 Task: Create a due date automation trigger when advanced on, on the monday after a card is due add fields with custom field "Resume" set to a date more than 1 working days ago at 11:00 AM.
Action: Mouse moved to (1301, 101)
Screenshot: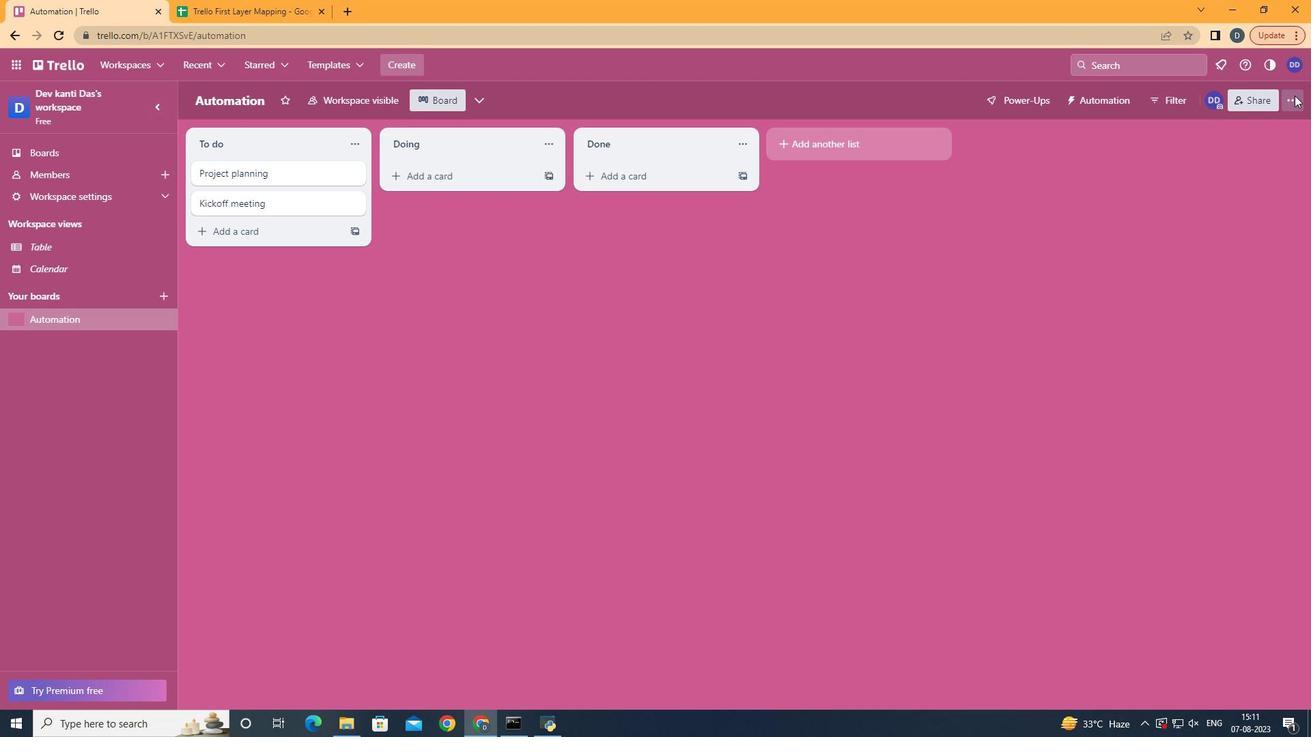 
Action: Mouse pressed left at (1301, 101)
Screenshot: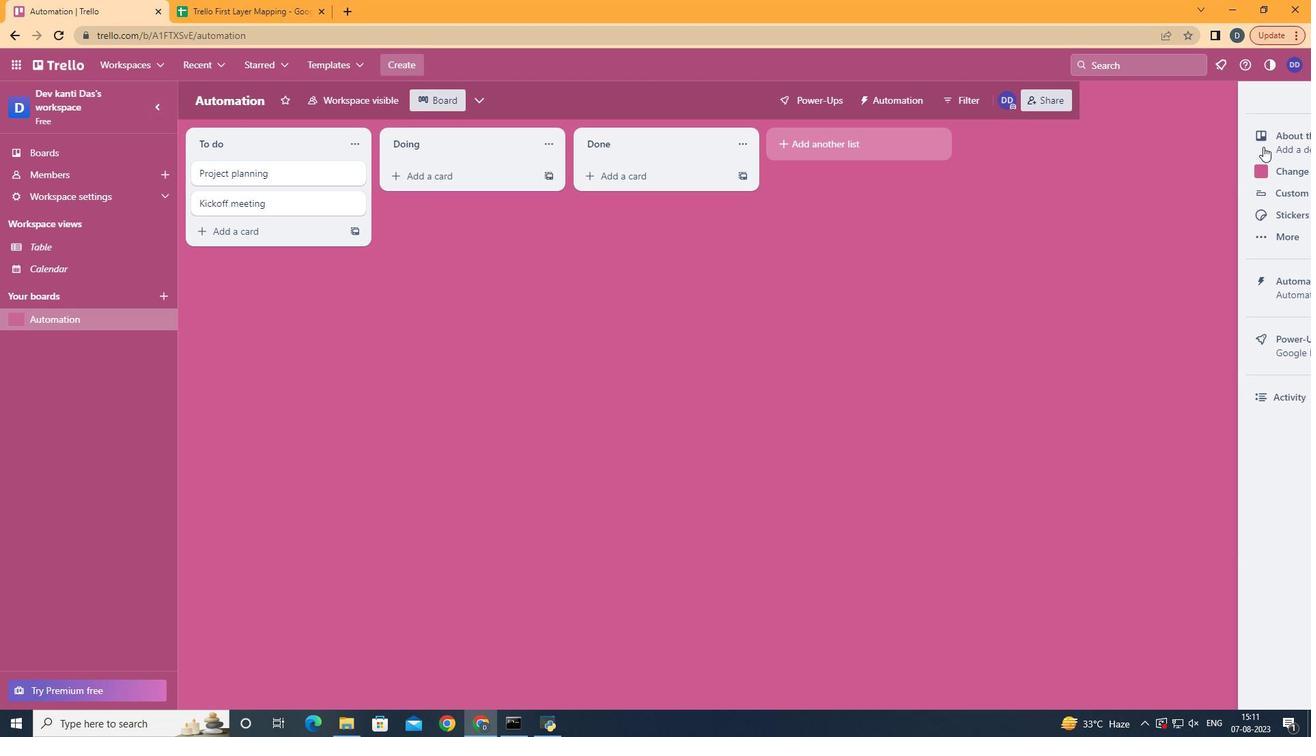 
Action: Mouse moved to (1177, 293)
Screenshot: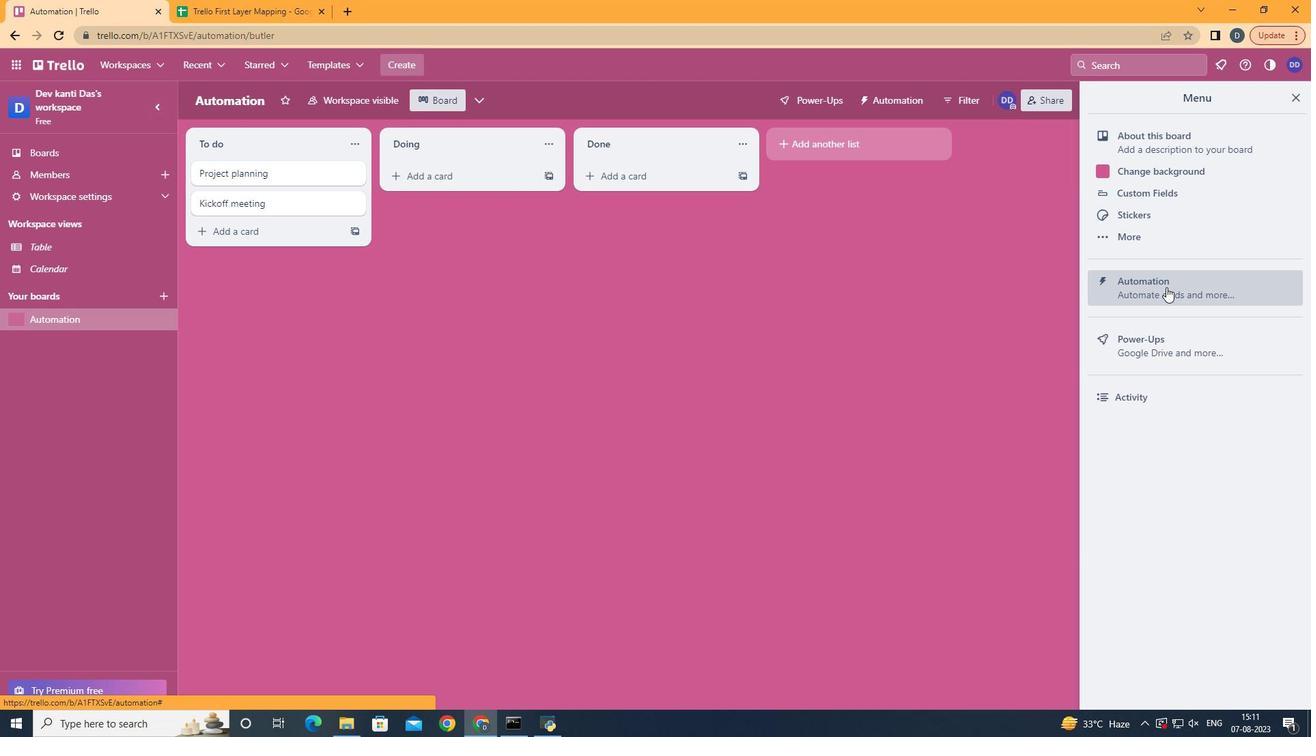 
Action: Mouse pressed left at (1177, 293)
Screenshot: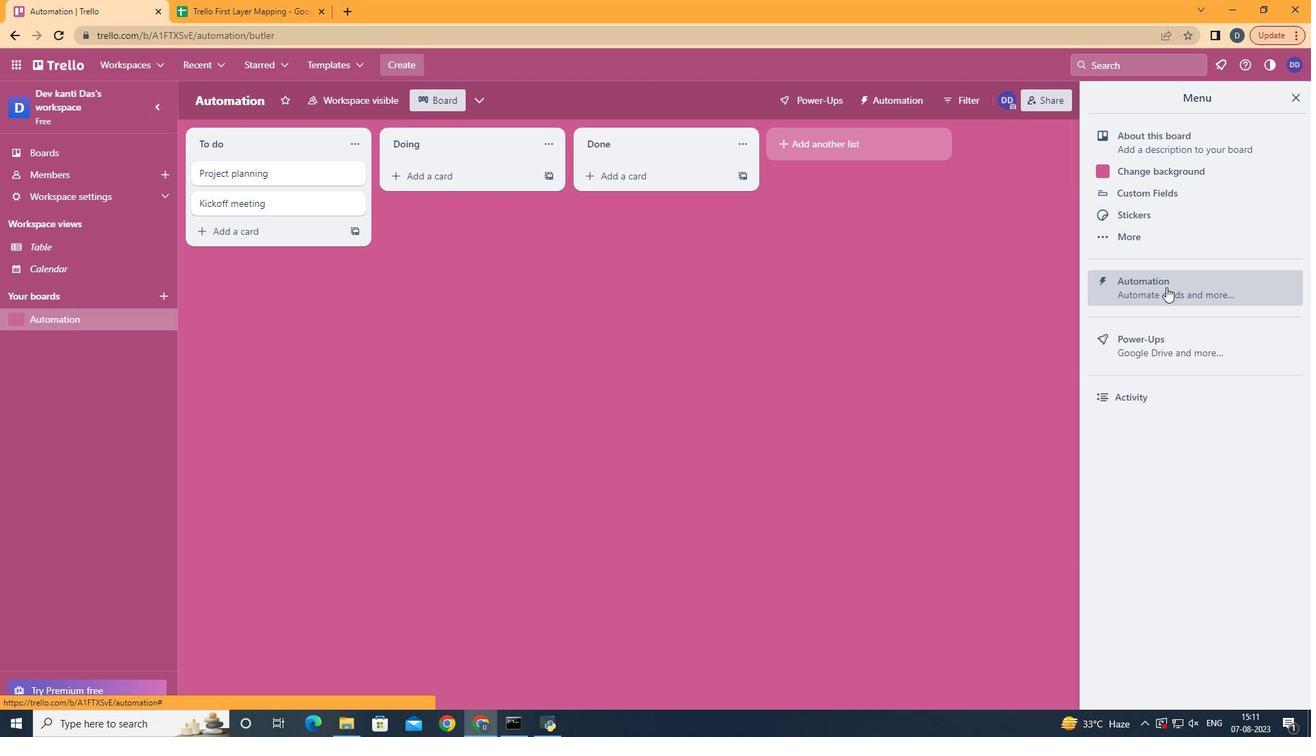 
Action: Mouse moved to (296, 275)
Screenshot: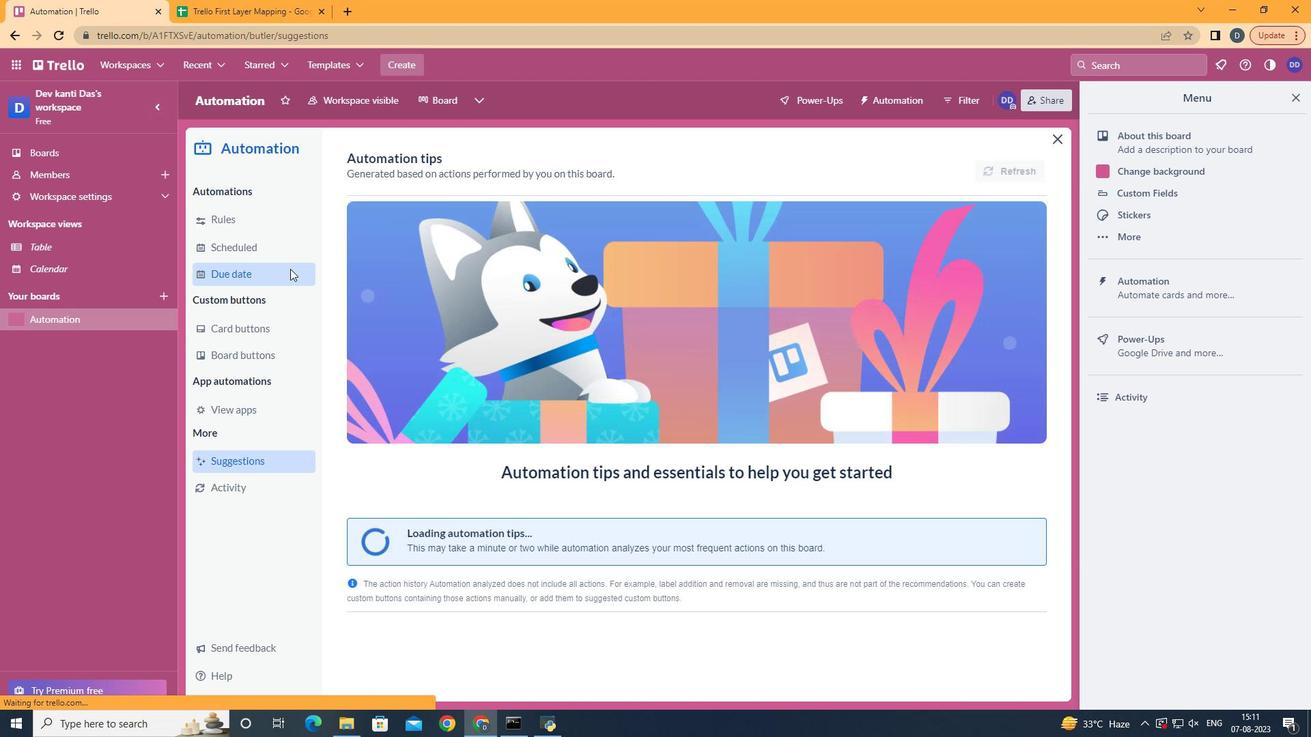 
Action: Mouse pressed left at (296, 275)
Screenshot: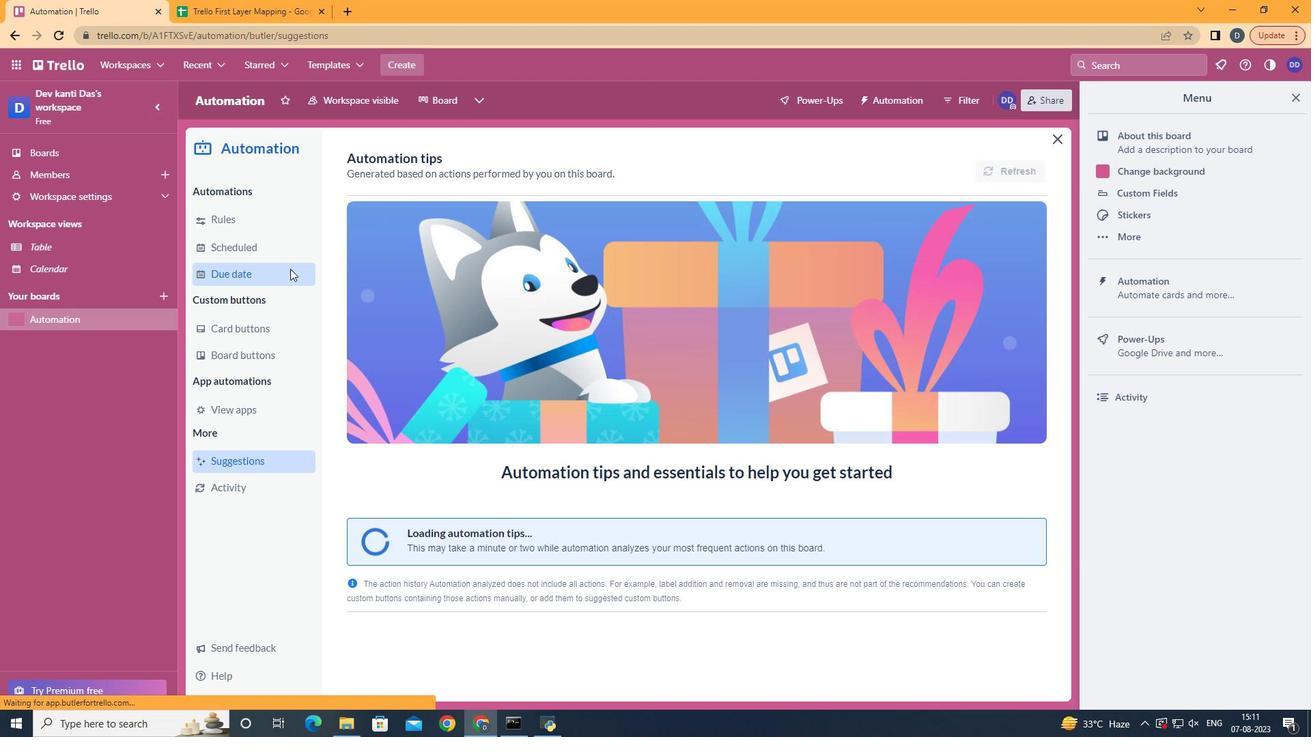 
Action: Mouse moved to (970, 170)
Screenshot: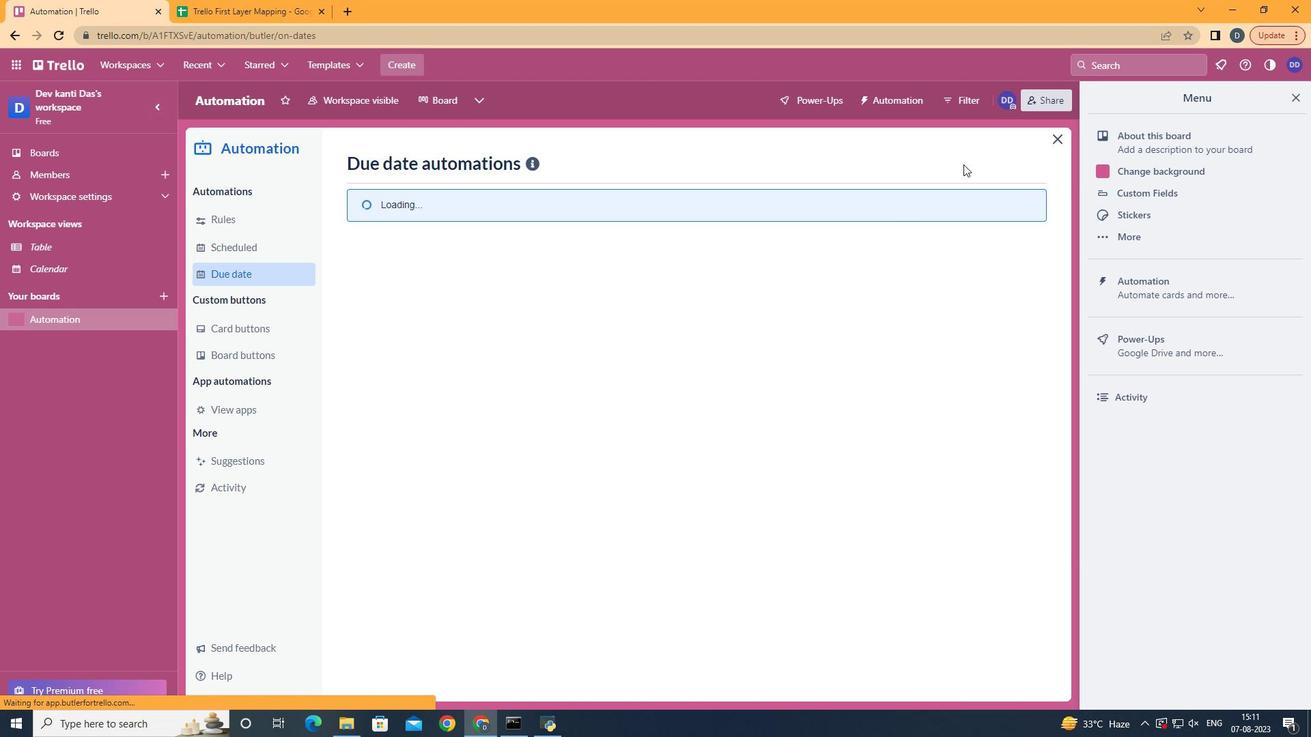 
Action: Mouse pressed left at (970, 170)
Screenshot: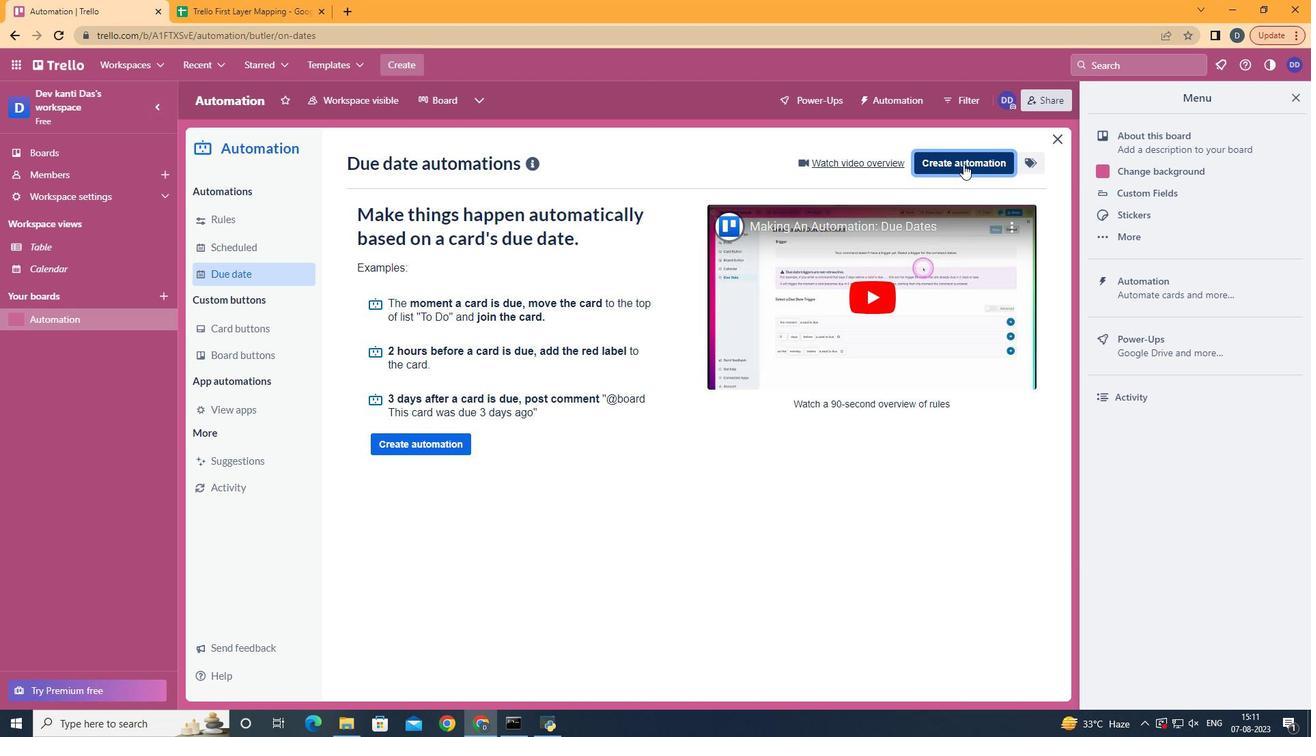 
Action: Mouse moved to (692, 293)
Screenshot: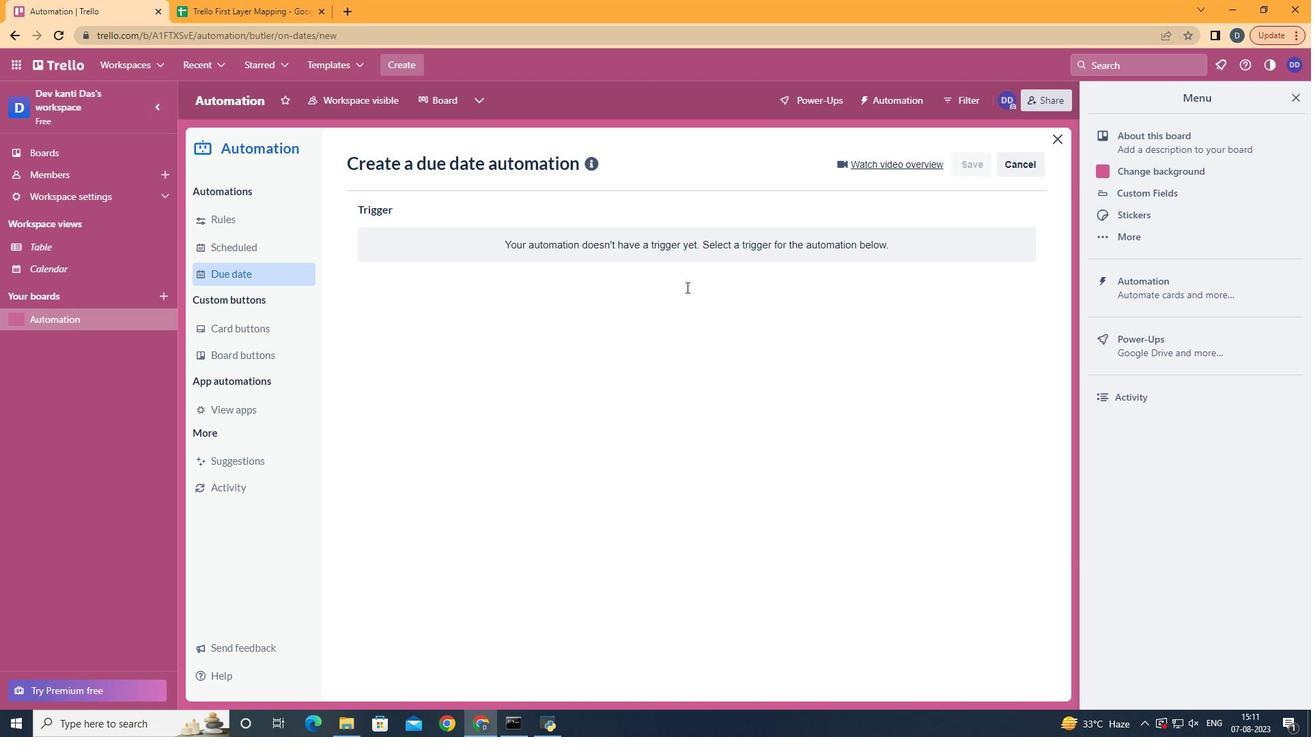
Action: Mouse pressed left at (692, 293)
Screenshot: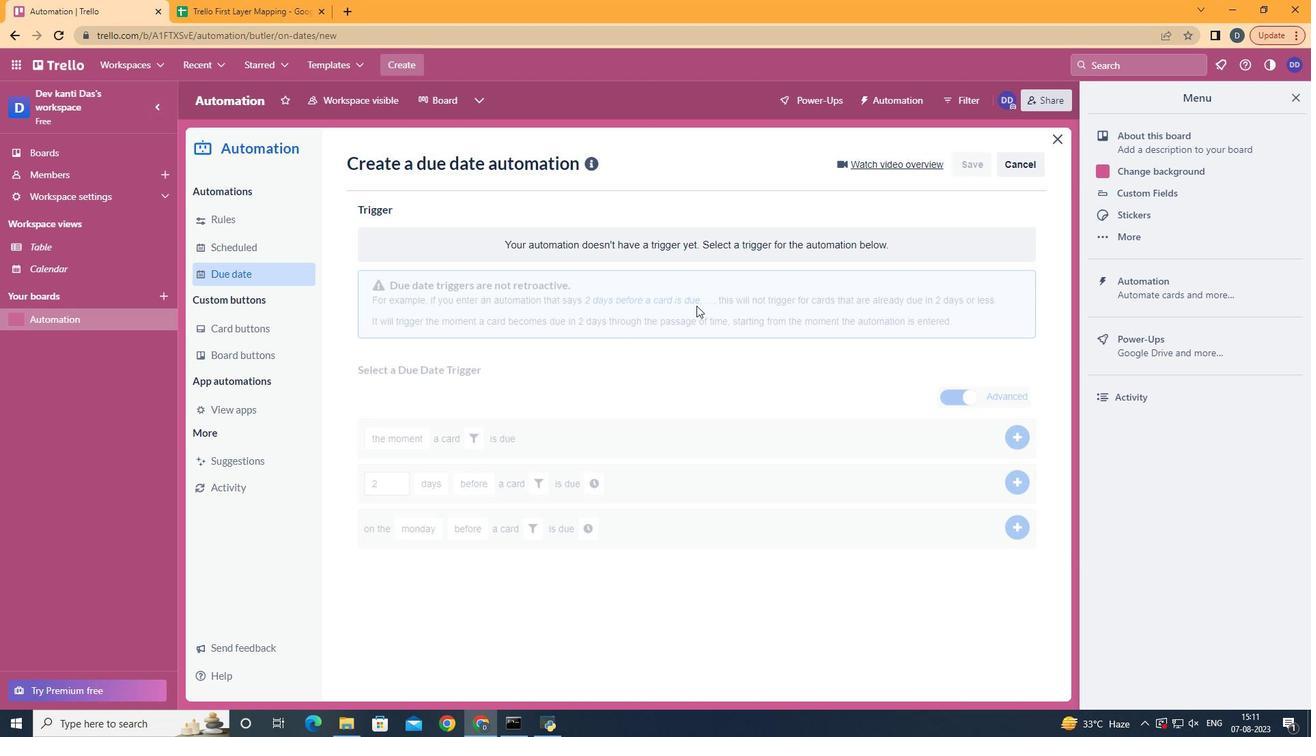 
Action: Mouse moved to (449, 364)
Screenshot: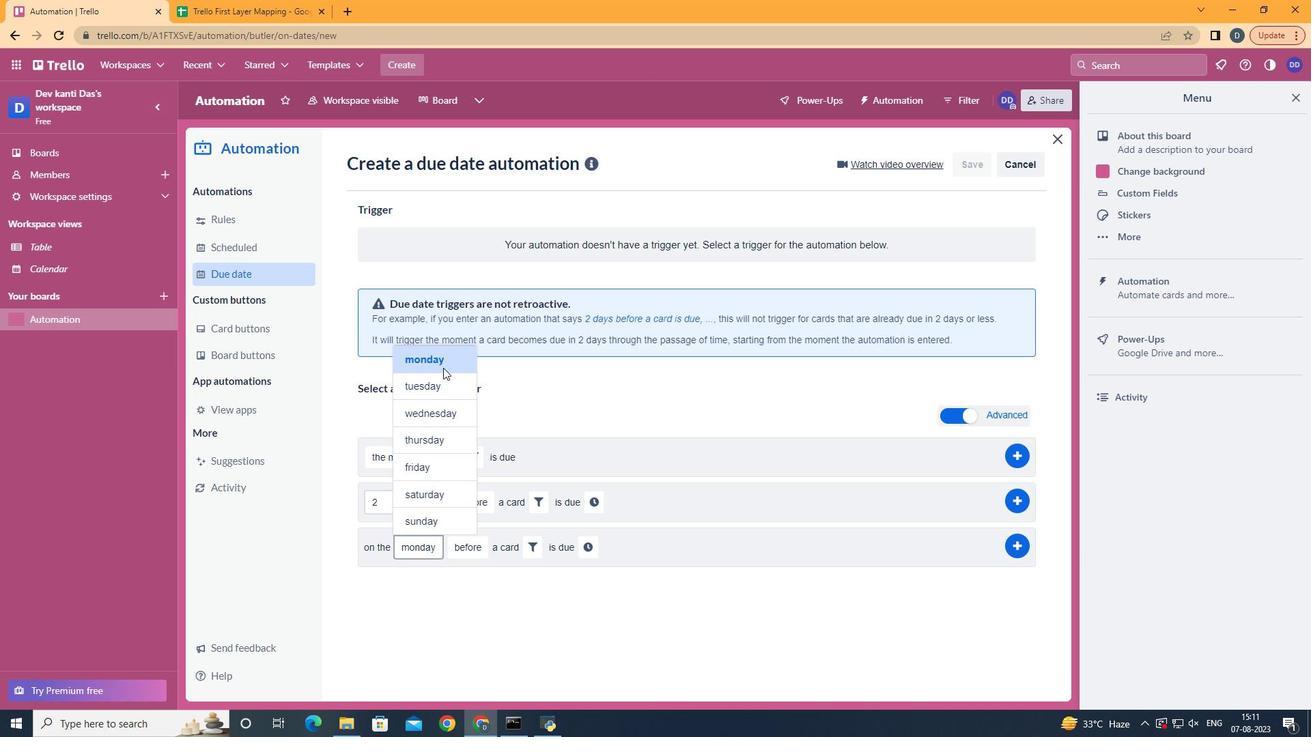 
Action: Mouse pressed left at (449, 364)
Screenshot: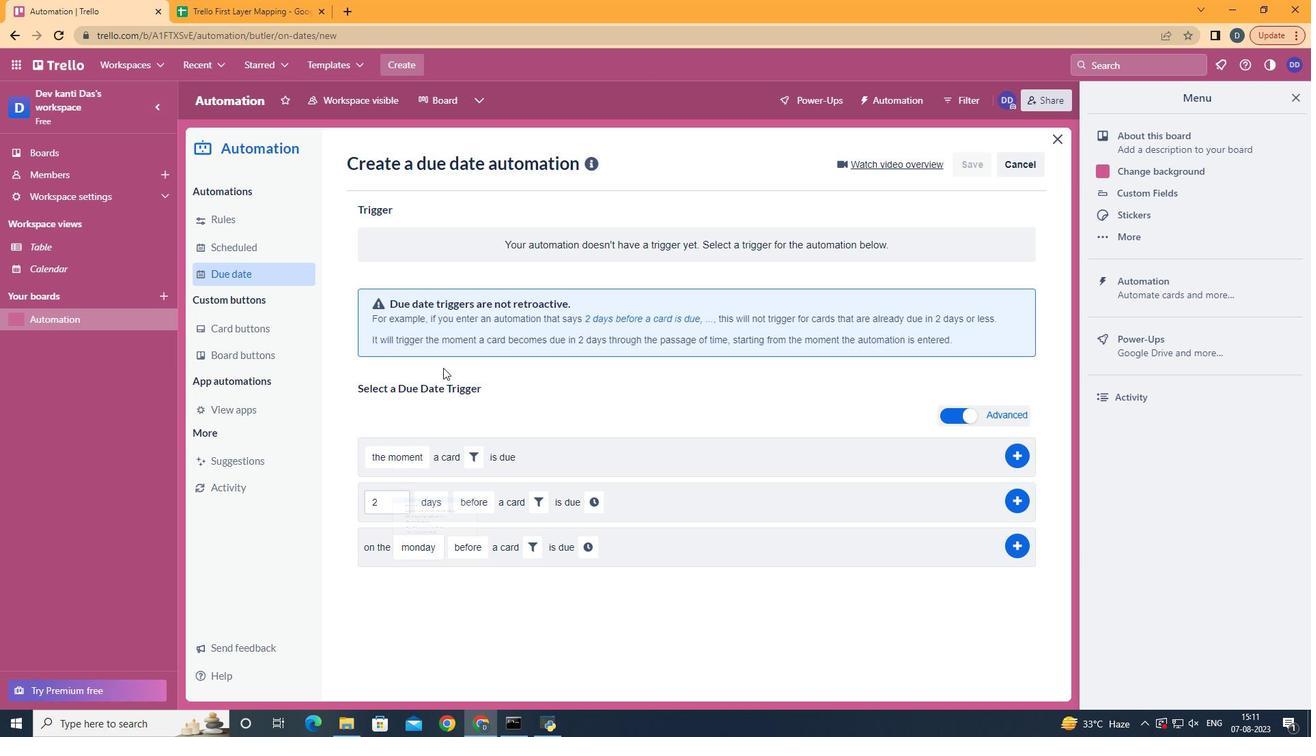 
Action: Mouse moved to (481, 606)
Screenshot: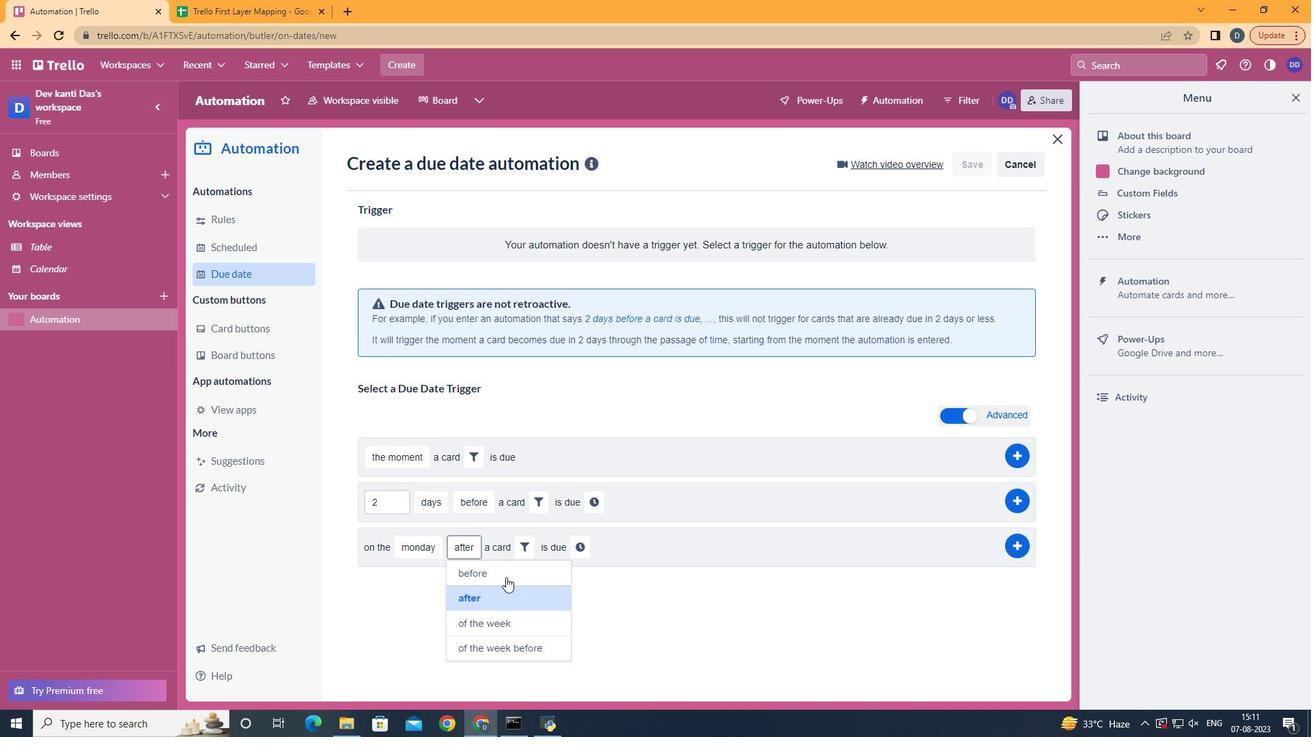 
Action: Mouse pressed left at (481, 606)
Screenshot: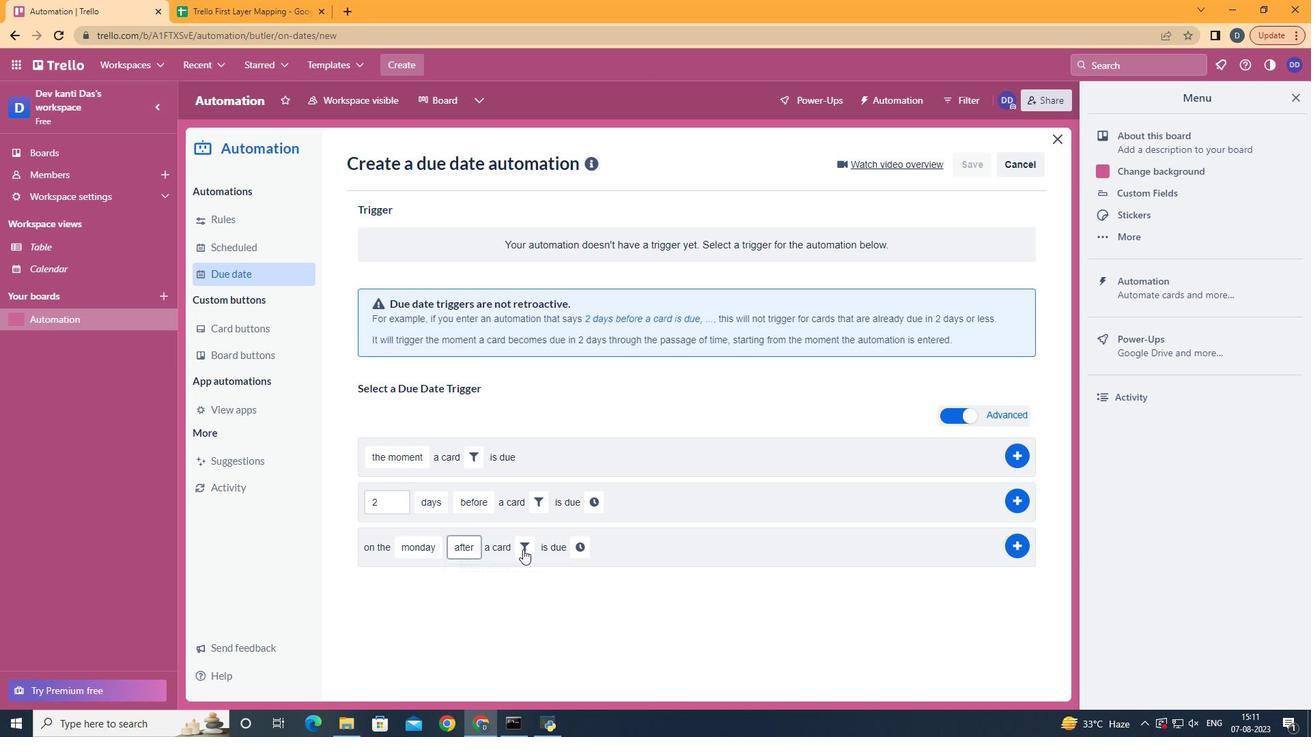 
Action: Mouse moved to (529, 555)
Screenshot: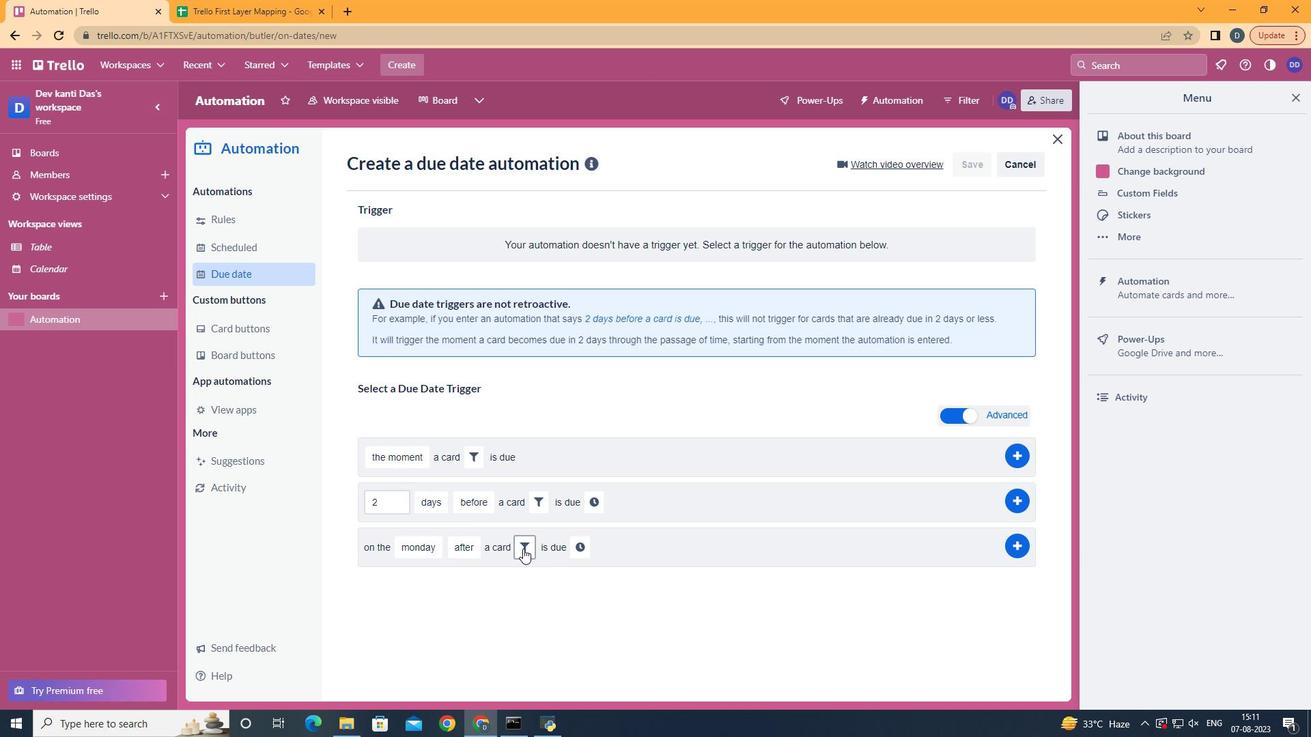 
Action: Mouse pressed left at (529, 555)
Screenshot: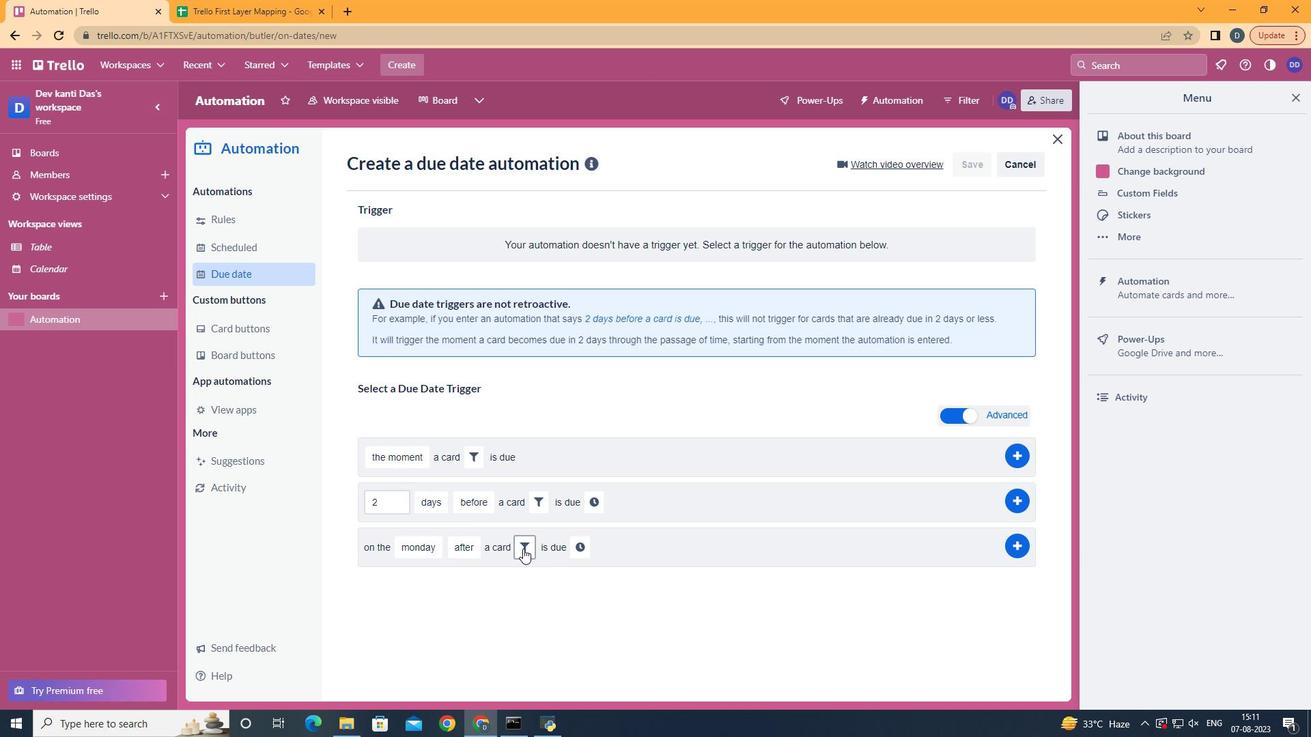 
Action: Mouse moved to (750, 603)
Screenshot: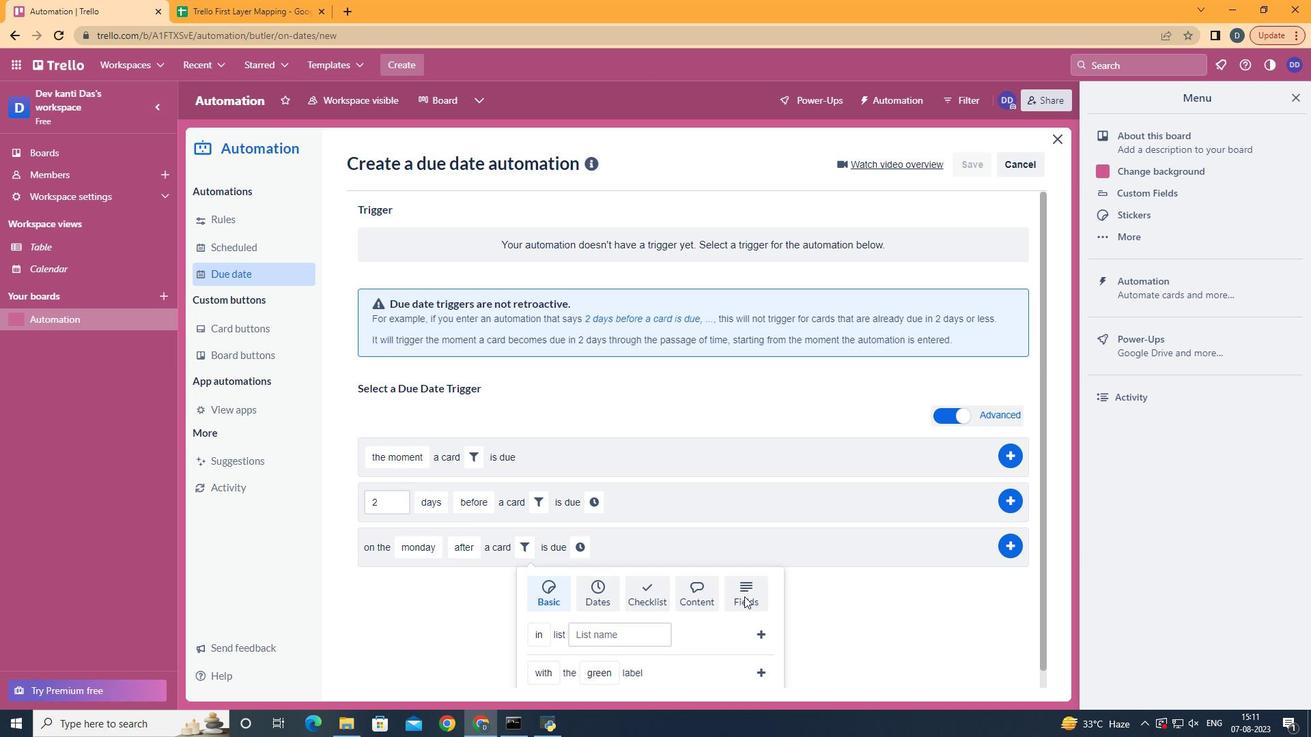 
Action: Mouse pressed left at (750, 603)
Screenshot: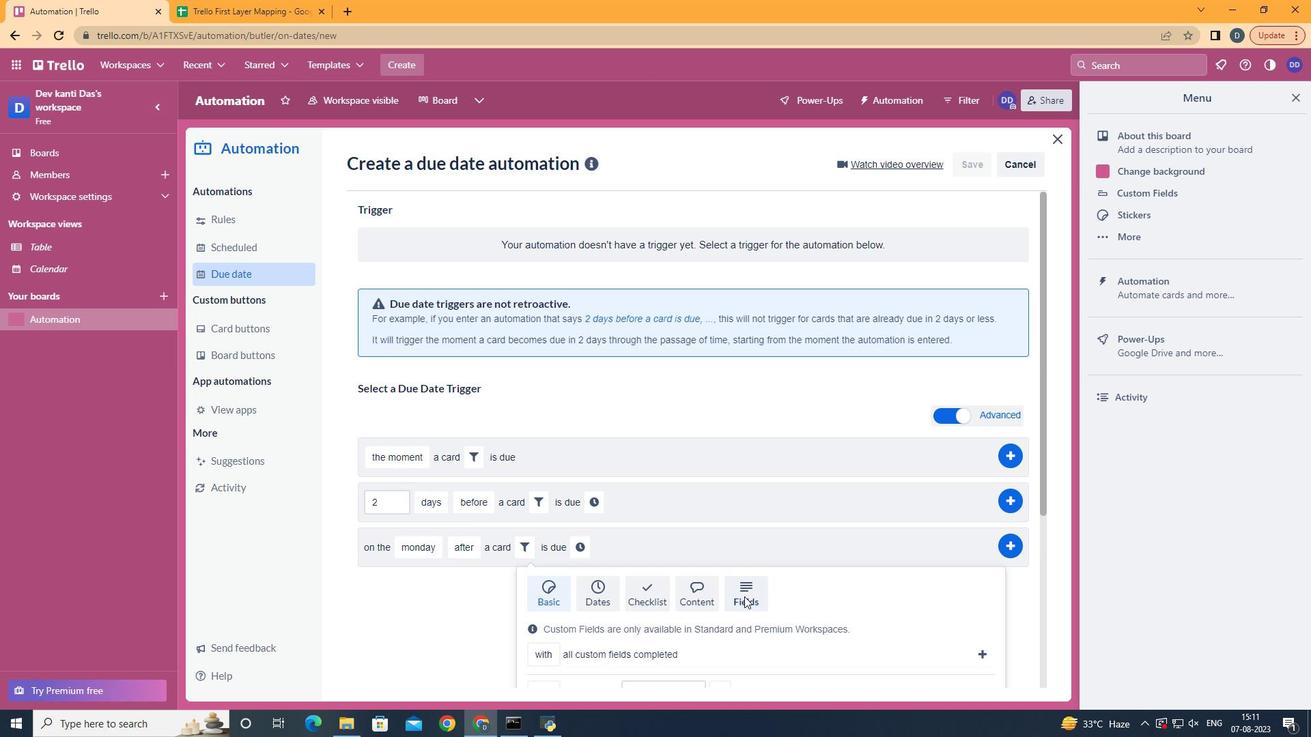 
Action: Mouse moved to (751, 599)
Screenshot: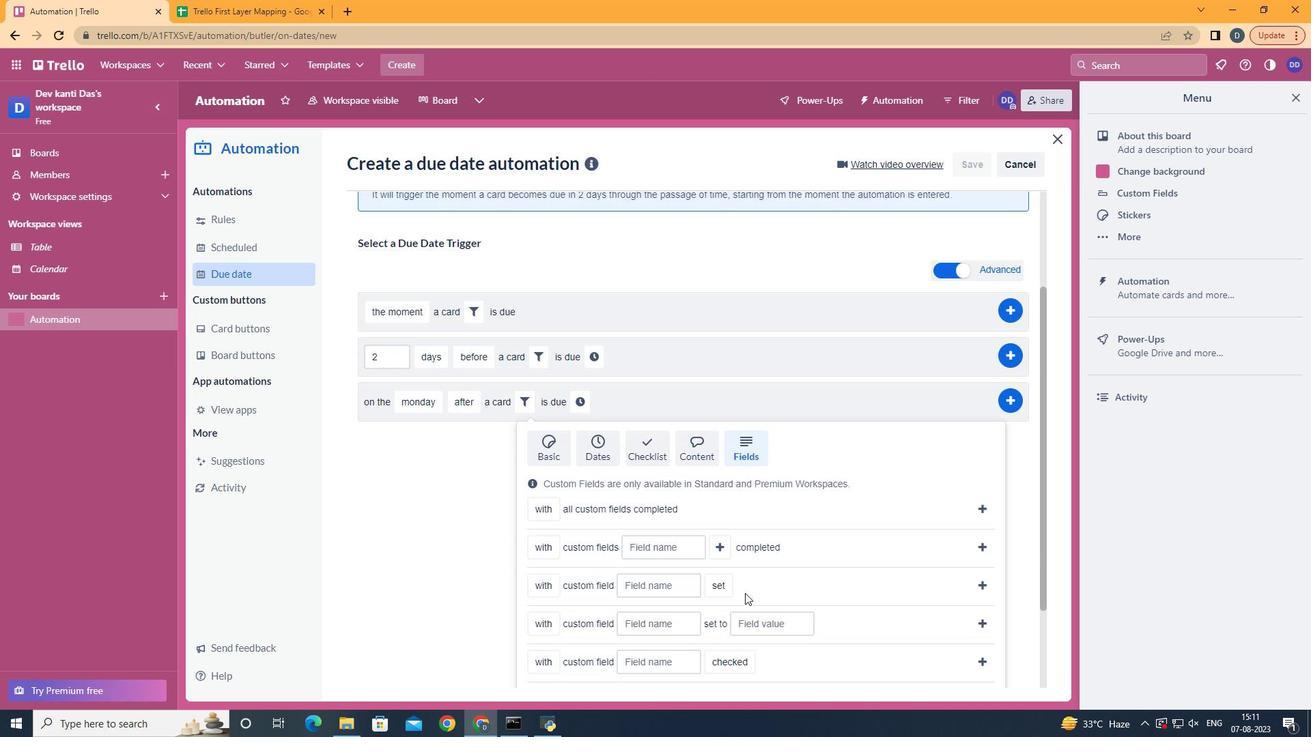 
Action: Mouse scrolled (751, 599) with delta (0, 0)
Screenshot: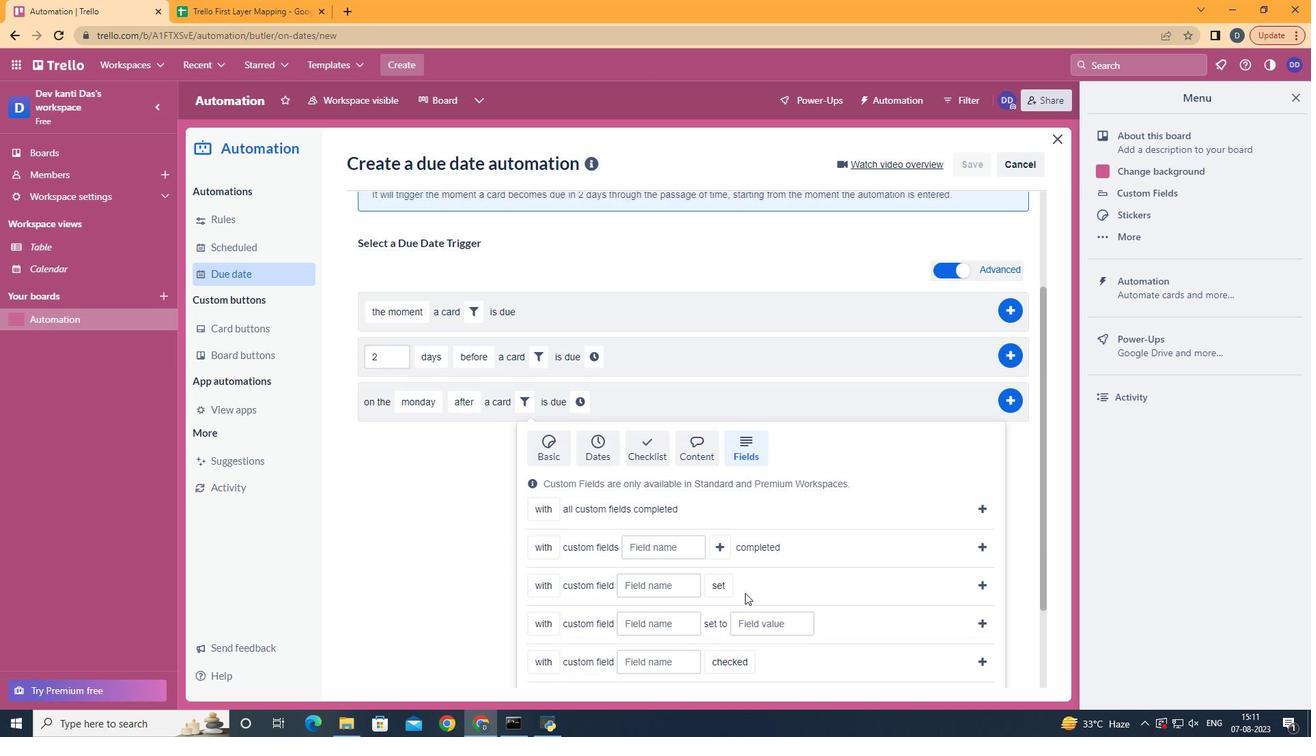 
Action: Mouse scrolled (751, 599) with delta (0, 0)
Screenshot: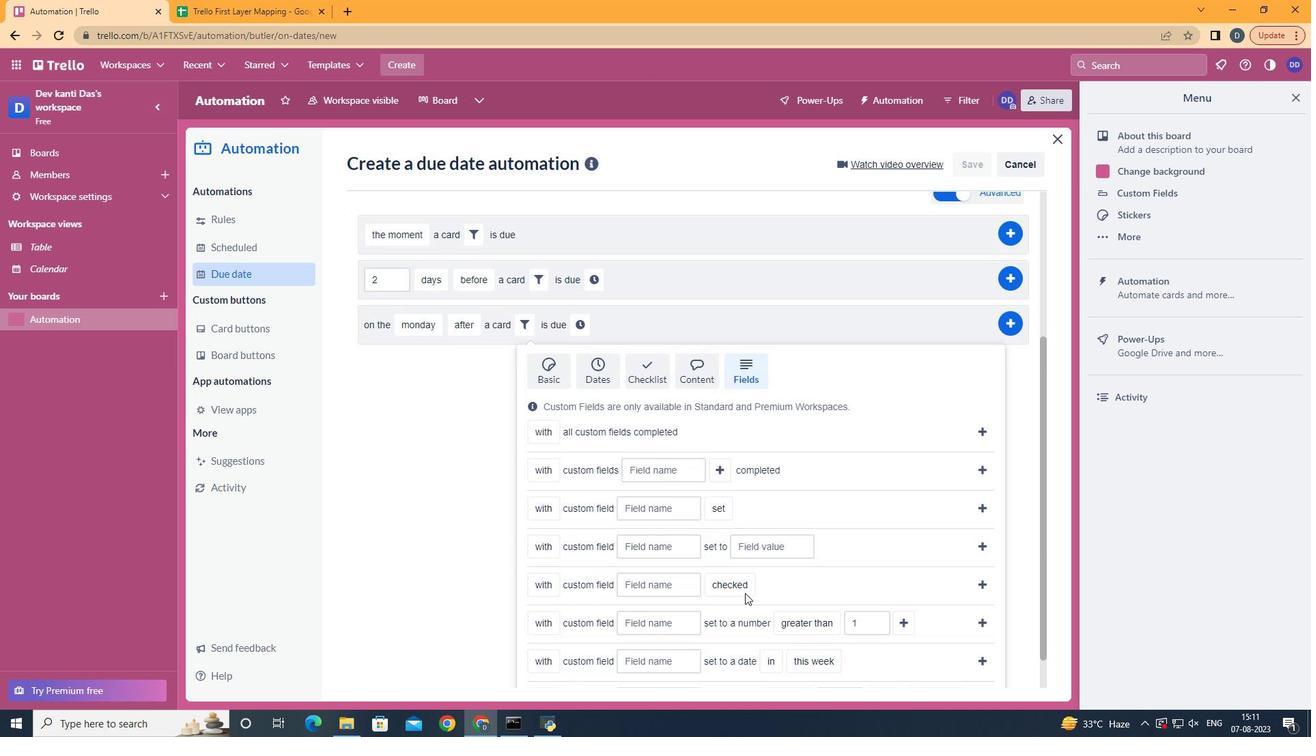 
Action: Mouse scrolled (751, 599) with delta (0, 0)
Screenshot: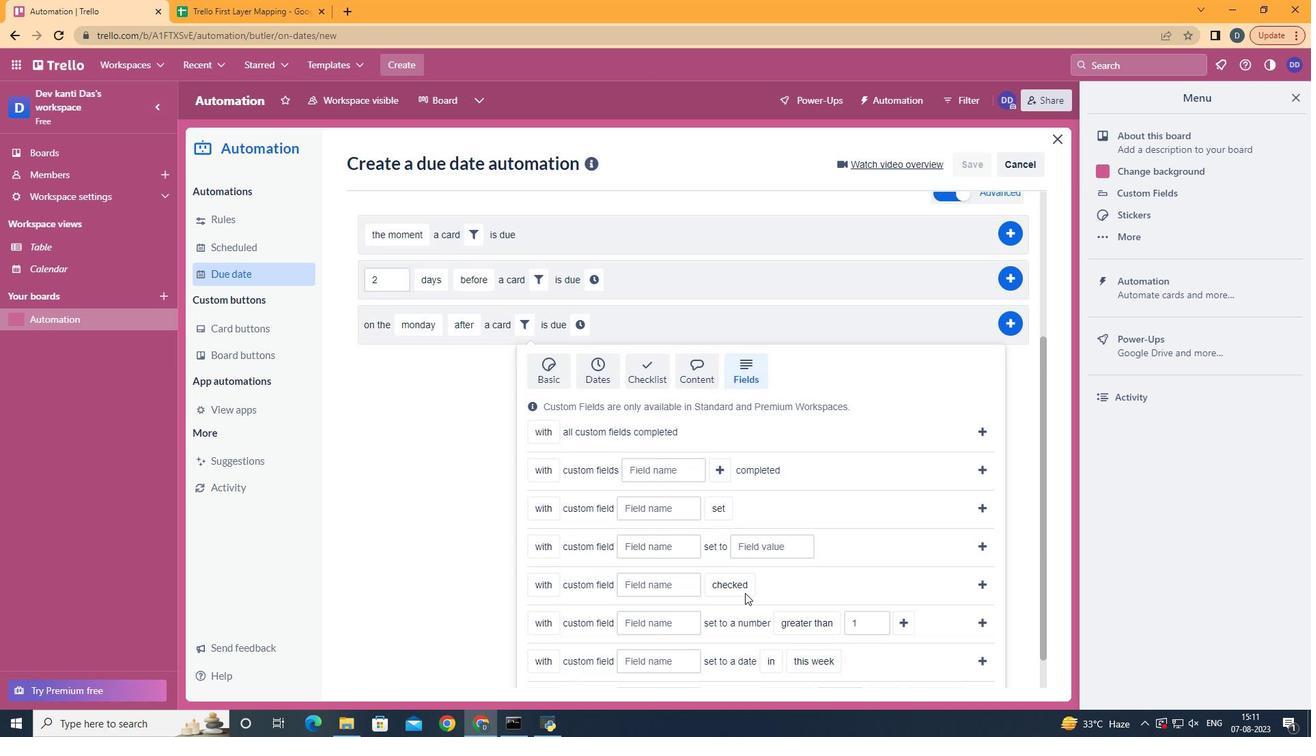 
Action: Mouse scrolled (751, 599) with delta (0, 0)
Screenshot: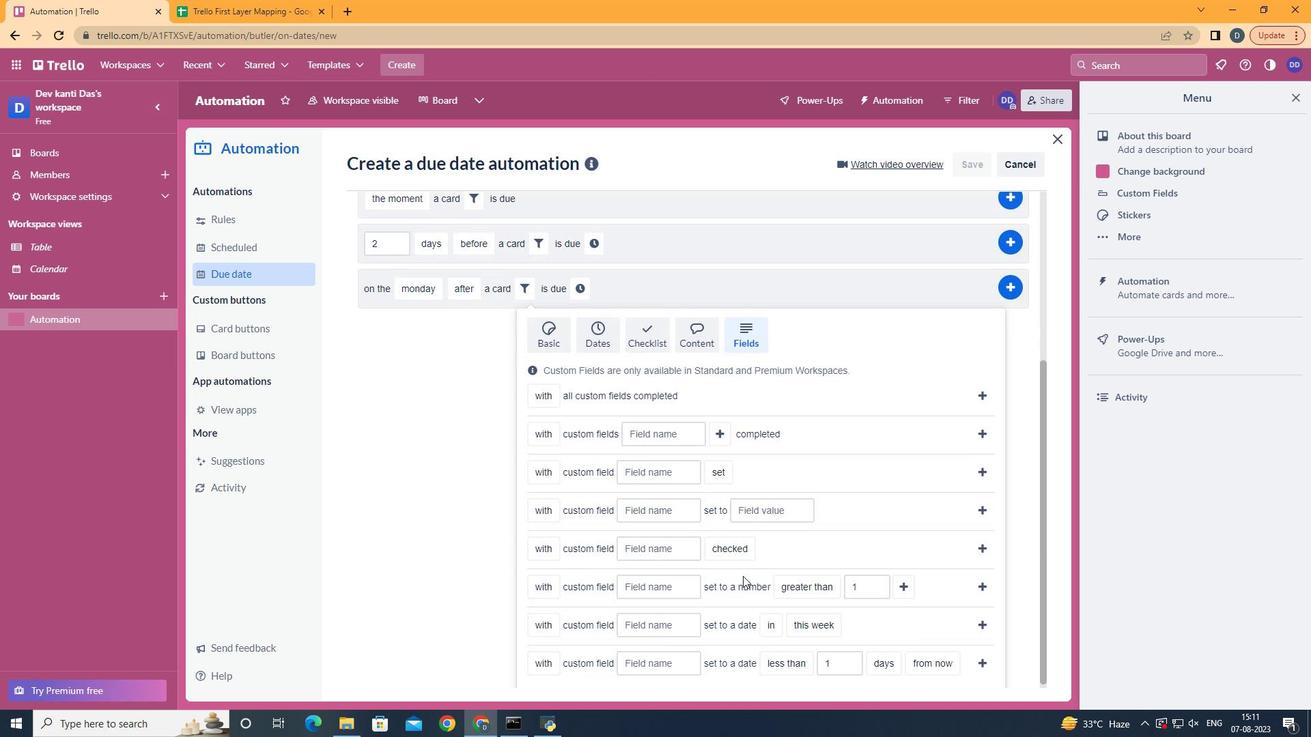 
Action: Mouse moved to (562, 606)
Screenshot: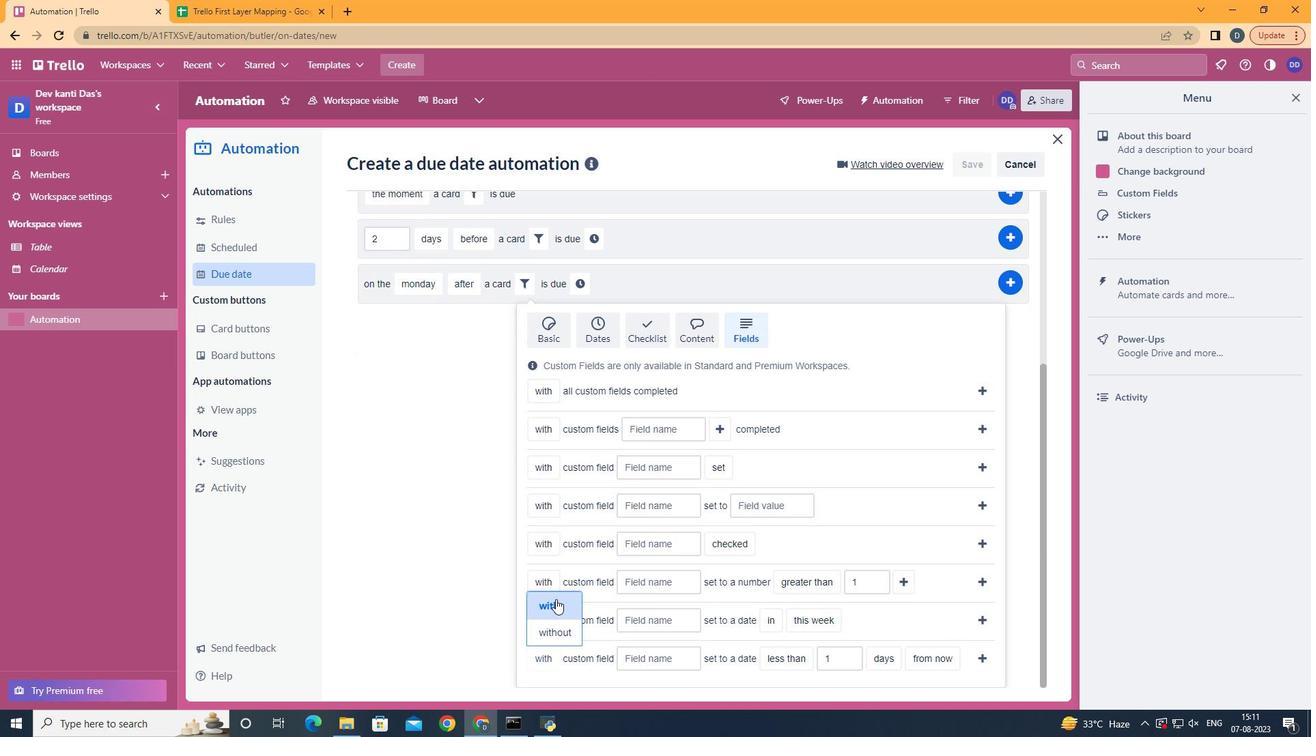 
Action: Mouse pressed left at (562, 606)
Screenshot: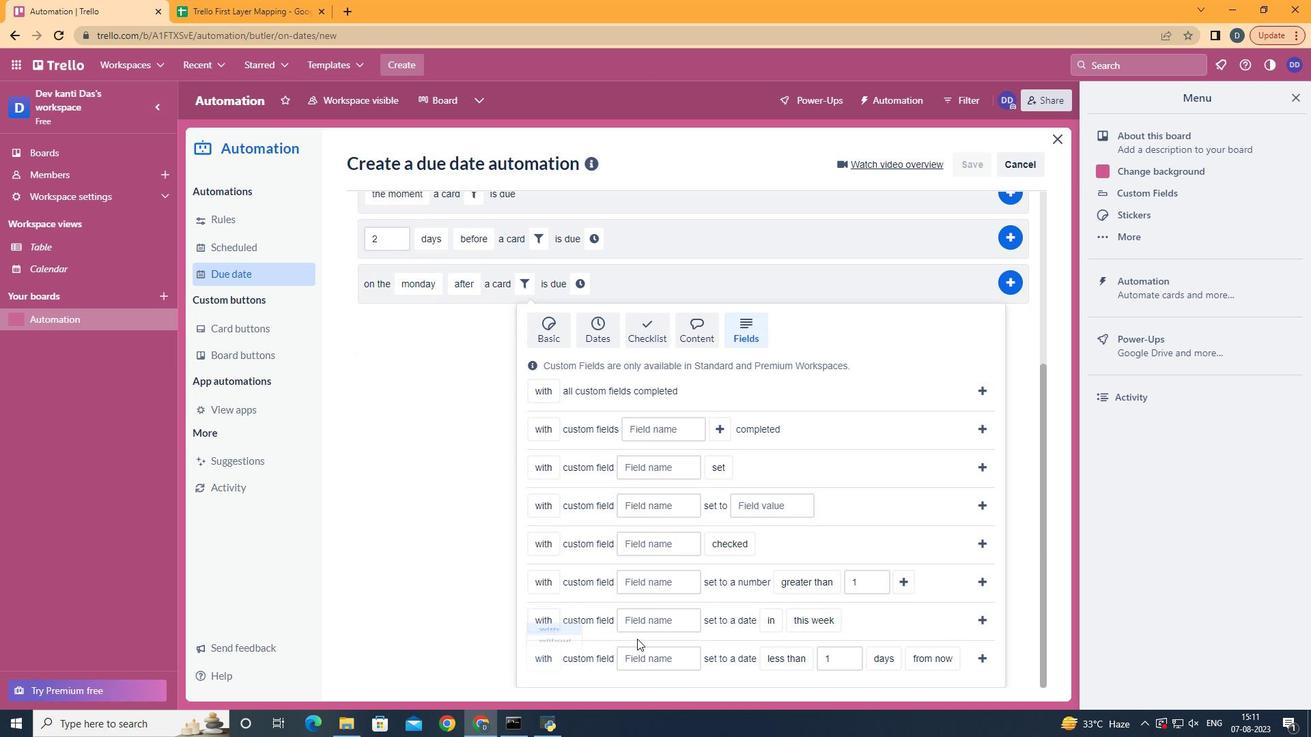 
Action: Mouse moved to (677, 659)
Screenshot: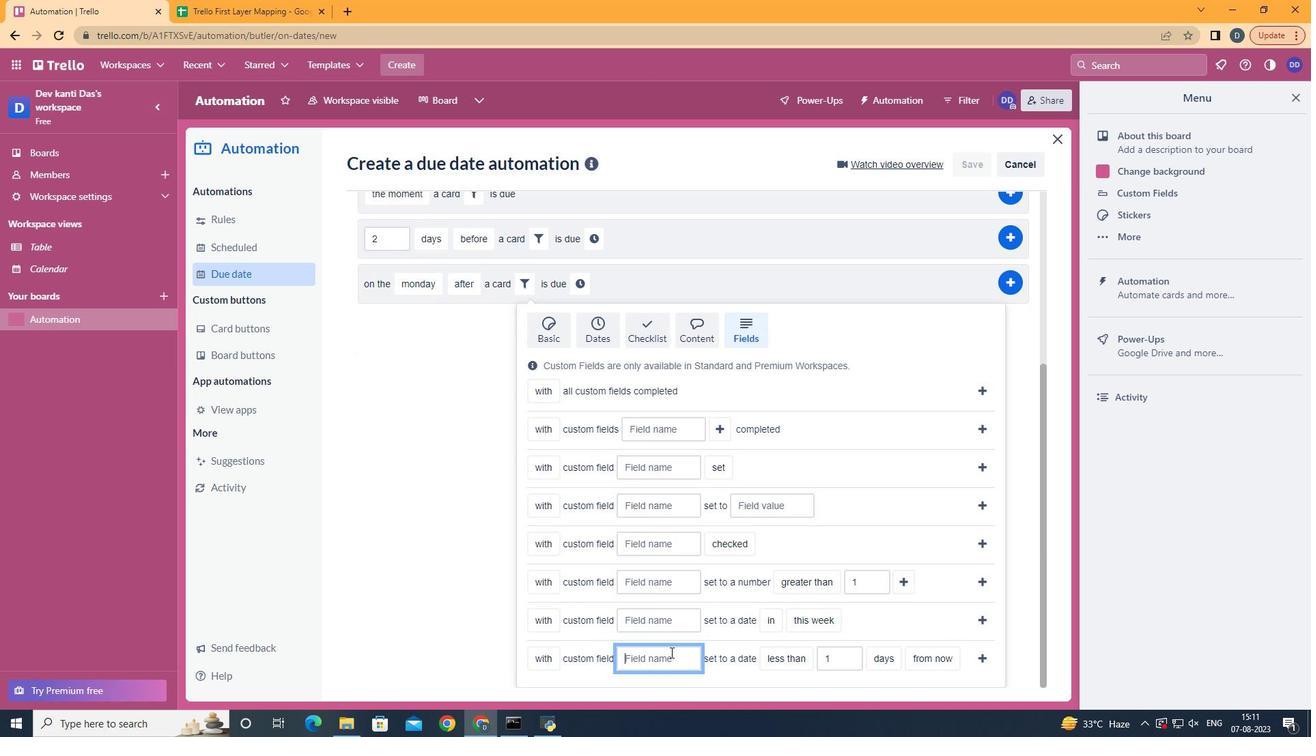 
Action: Mouse pressed left at (677, 659)
Screenshot: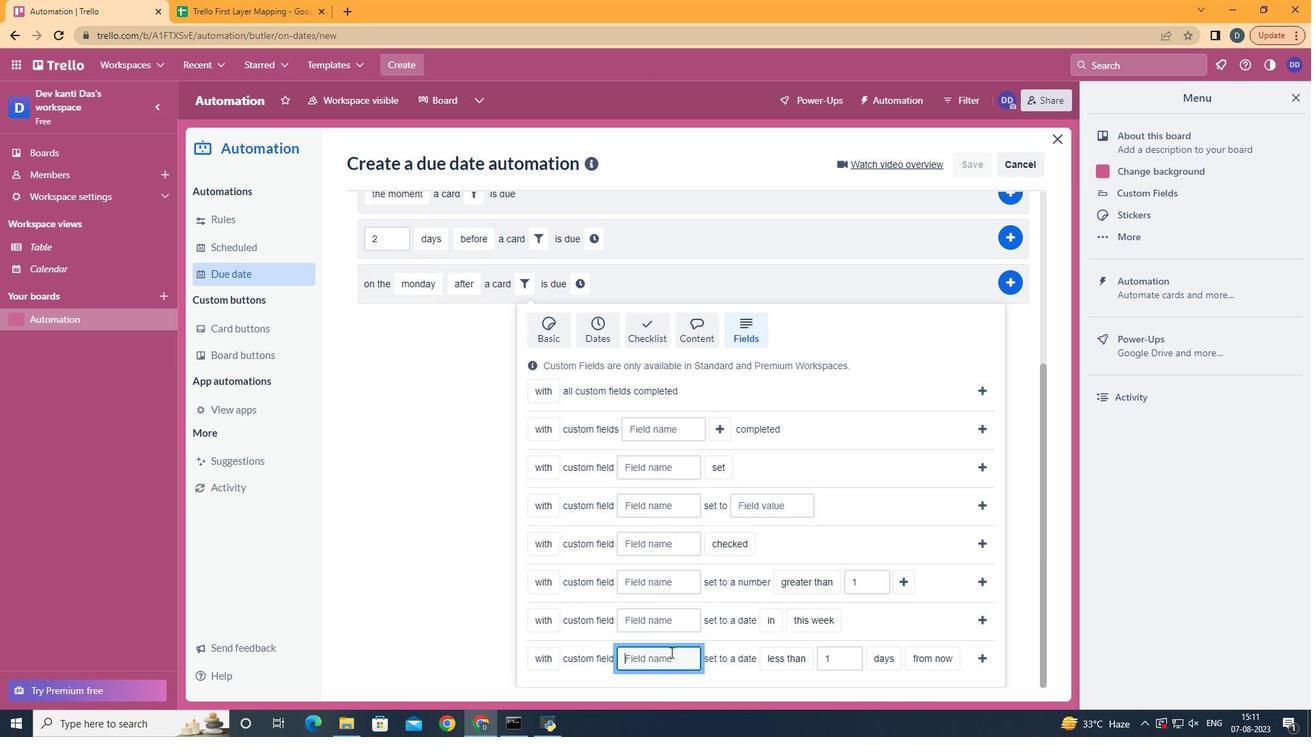 
Action: Key pressed <Key.shift>Resume
Screenshot: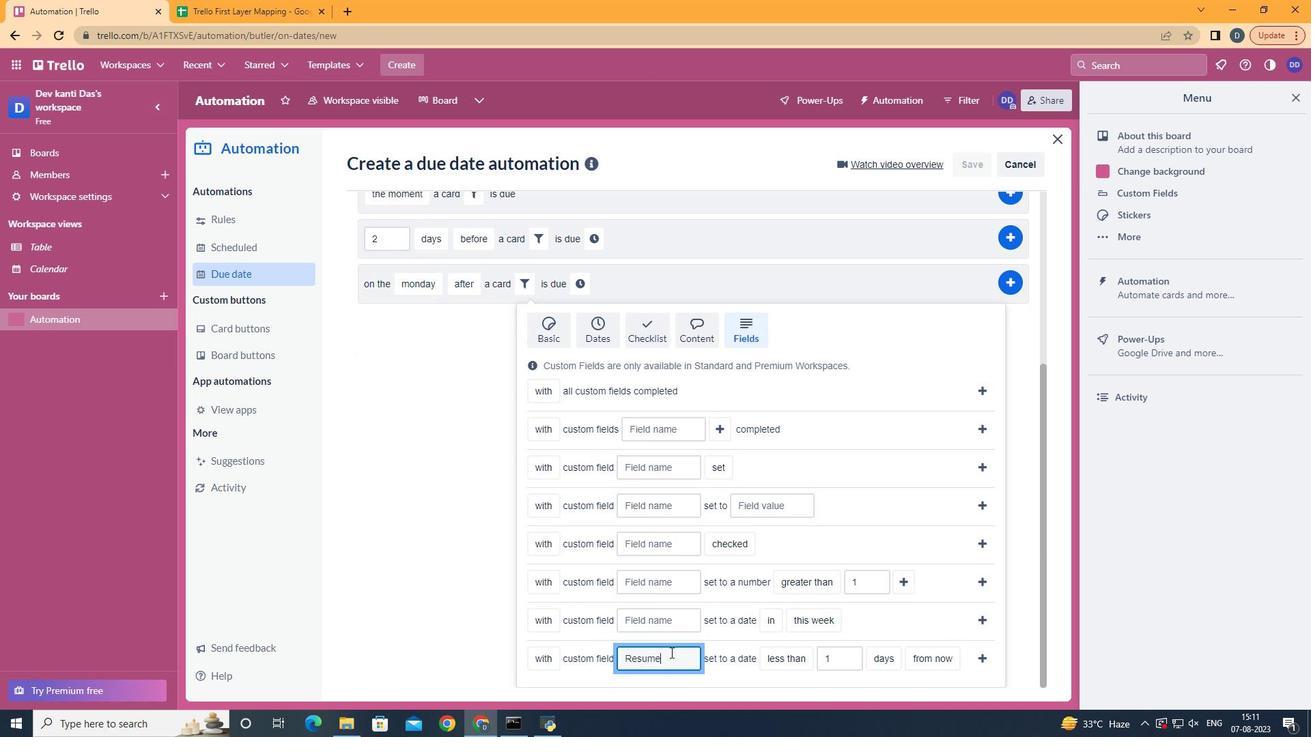 
Action: Mouse moved to (803, 602)
Screenshot: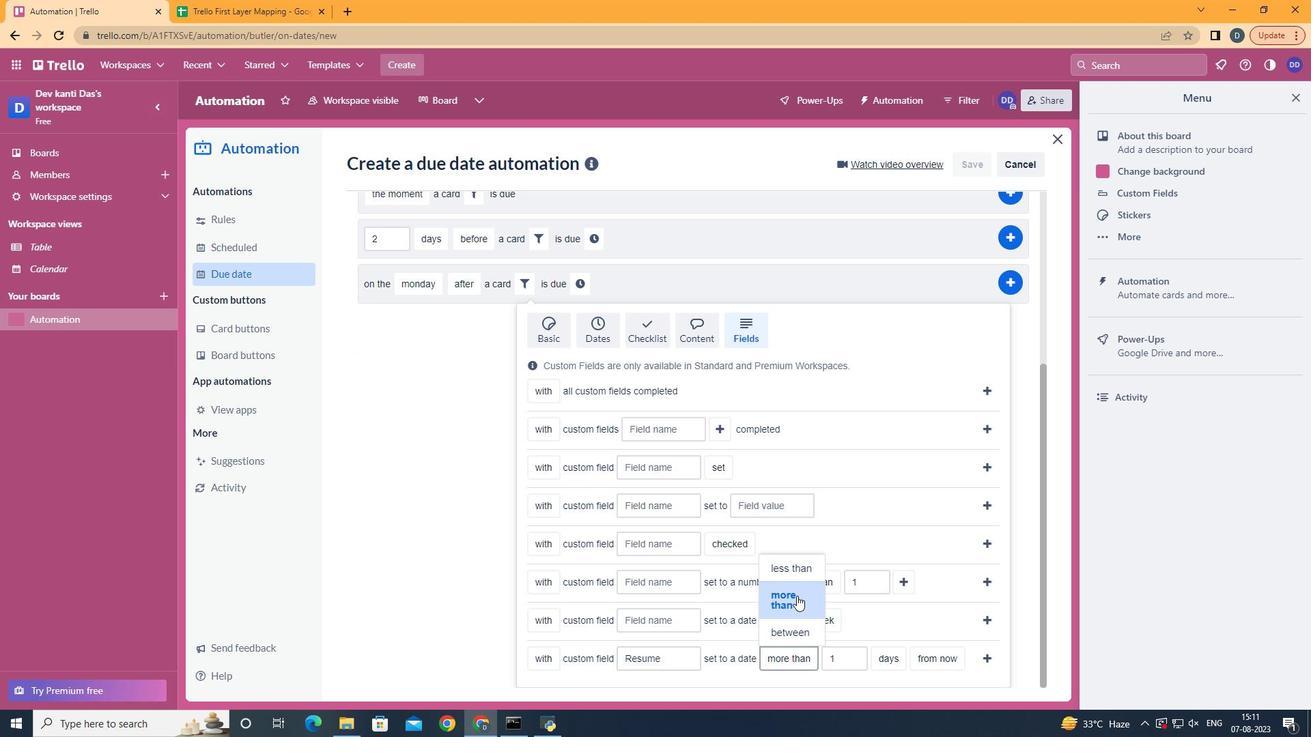 
Action: Mouse pressed left at (803, 602)
Screenshot: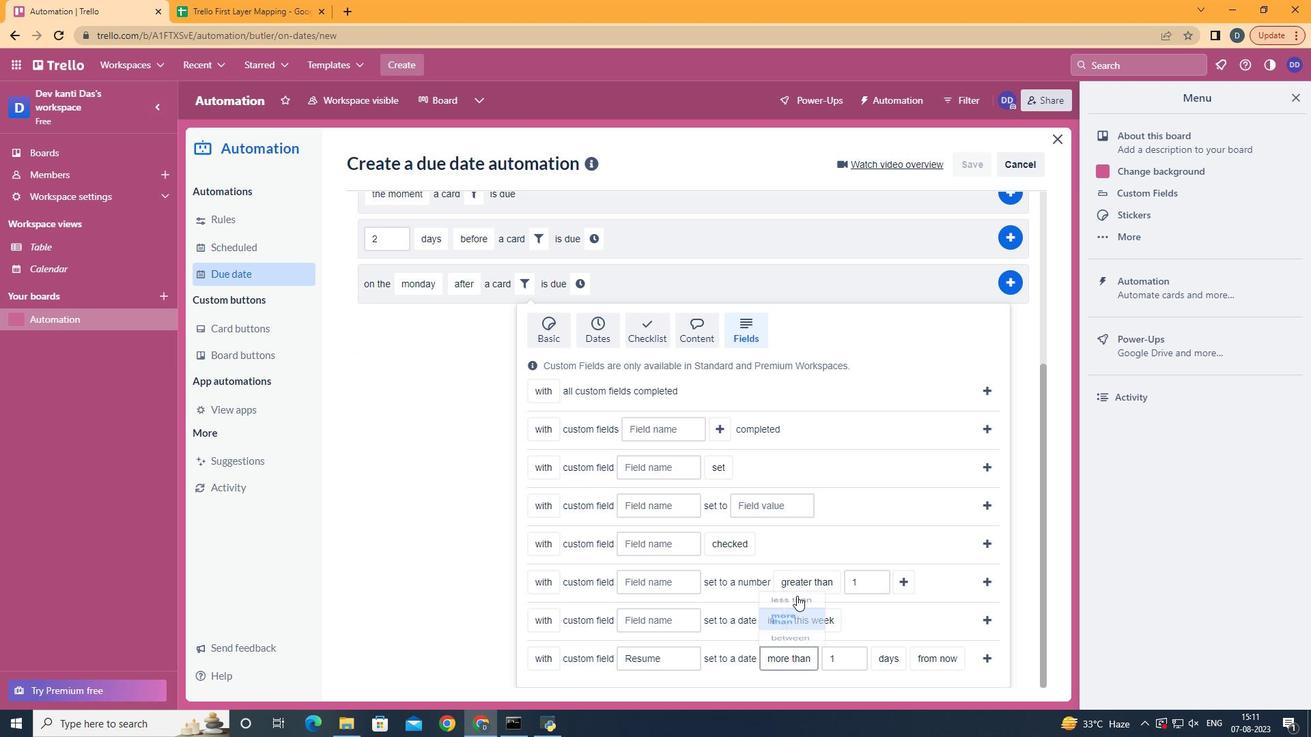 
Action: Mouse moved to (912, 638)
Screenshot: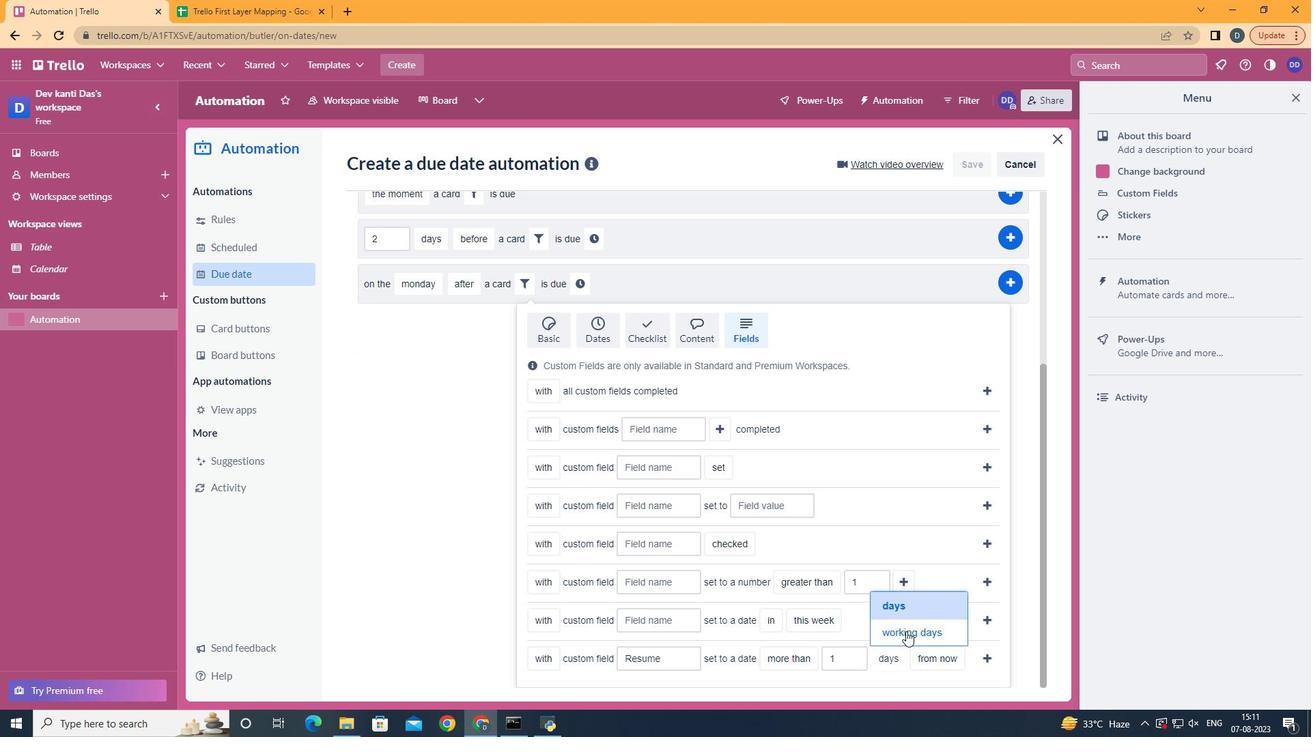 
Action: Mouse pressed left at (912, 638)
Screenshot: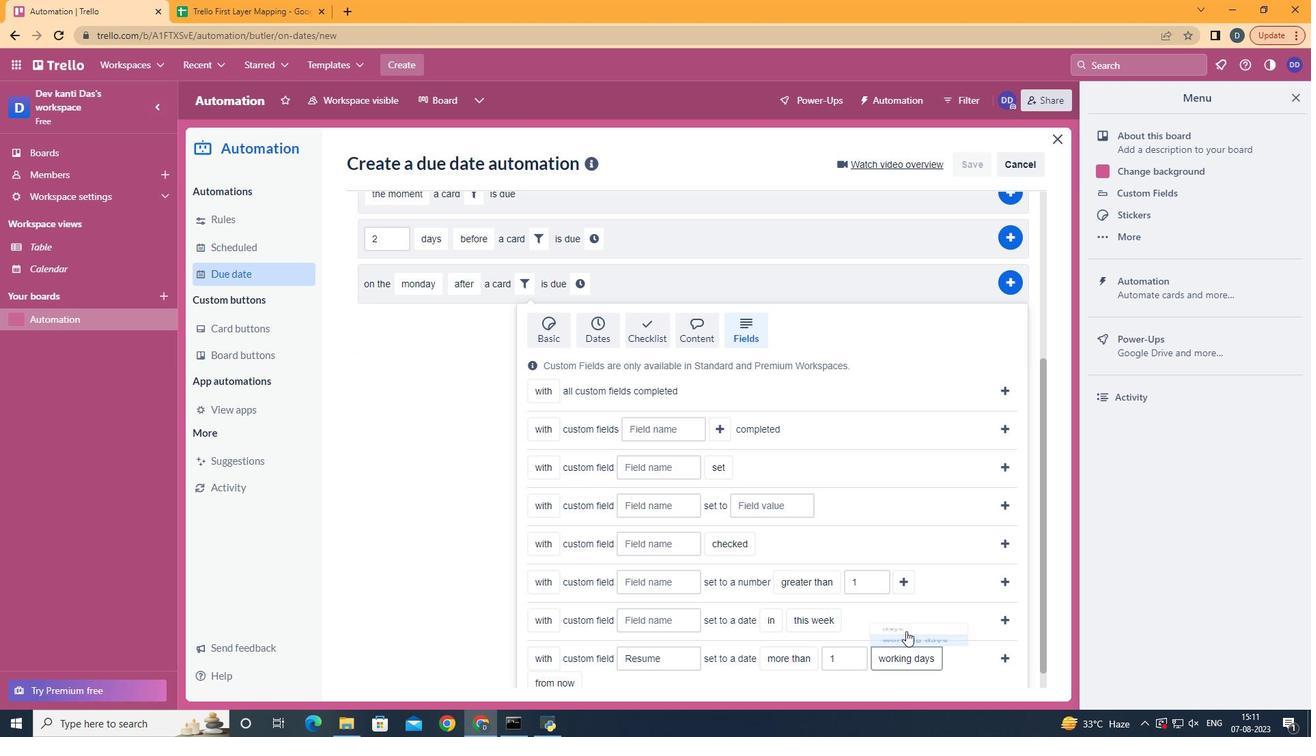 
Action: Mouse moved to (580, 667)
Screenshot: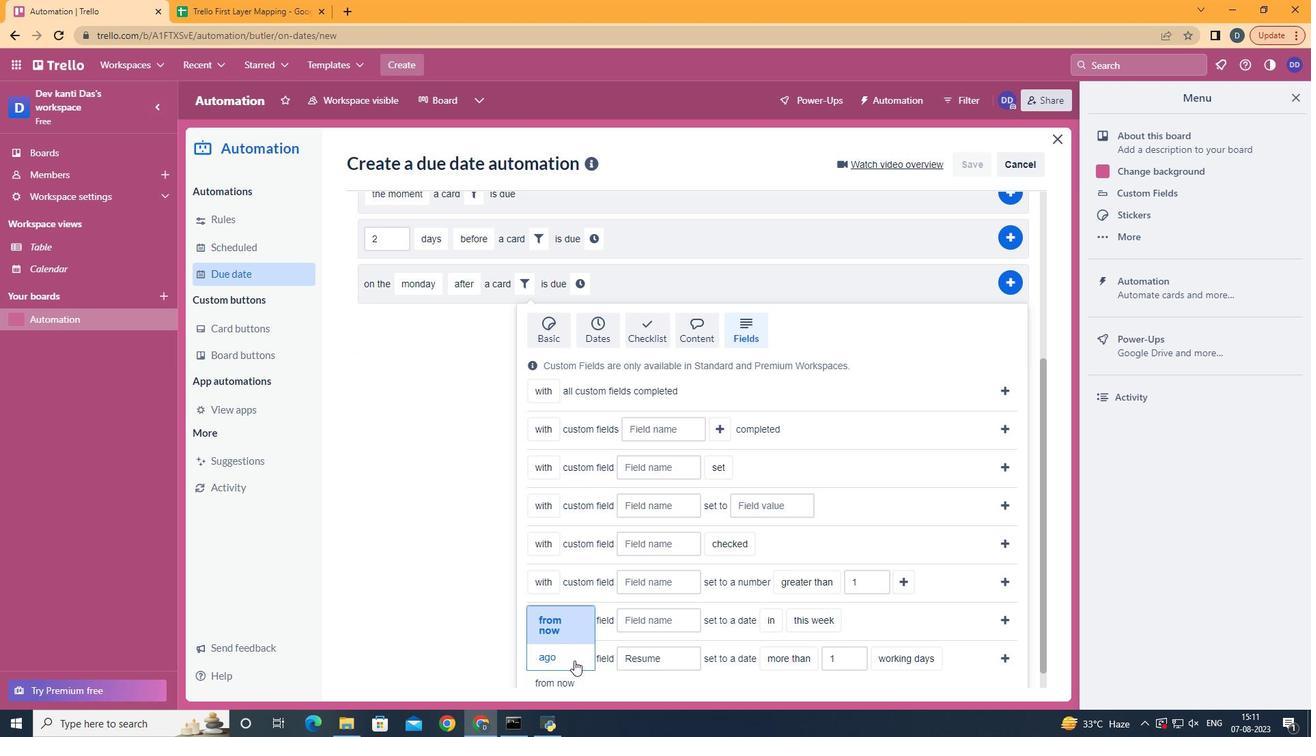 
Action: Mouse pressed left at (580, 667)
Screenshot: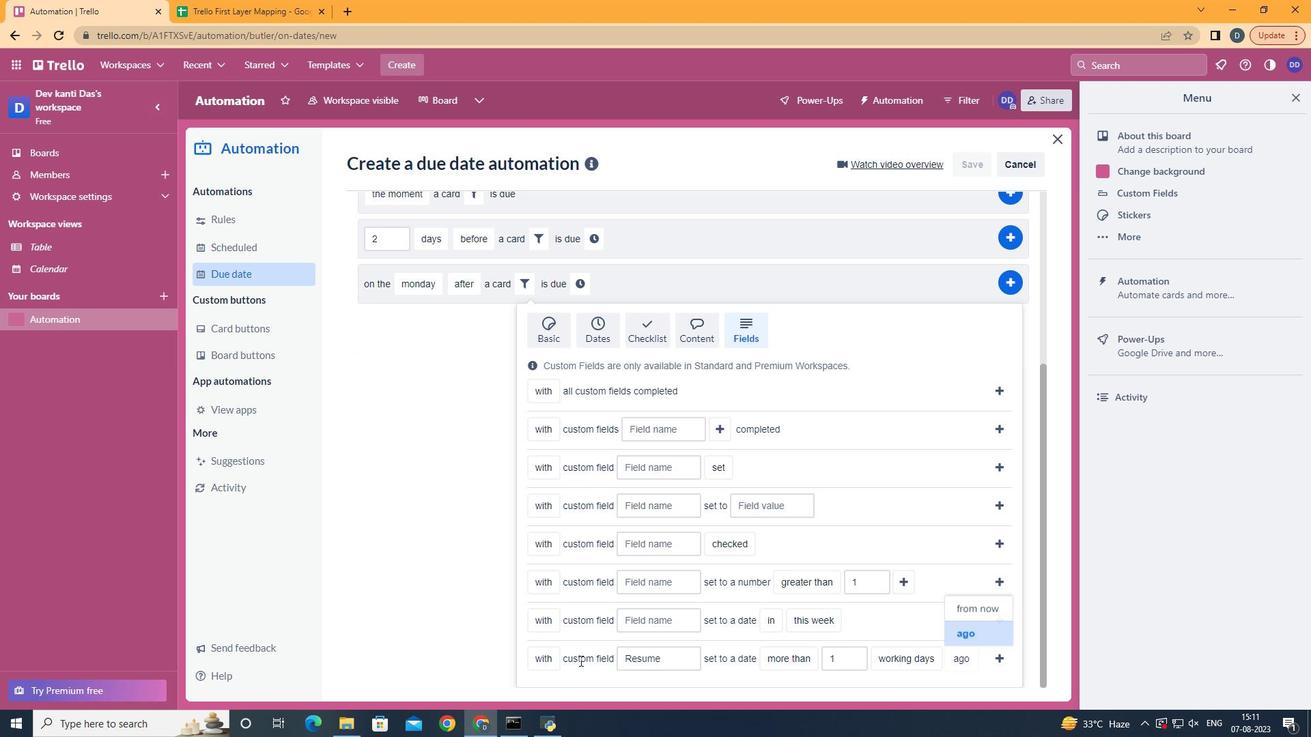 
Action: Mouse moved to (1007, 667)
Screenshot: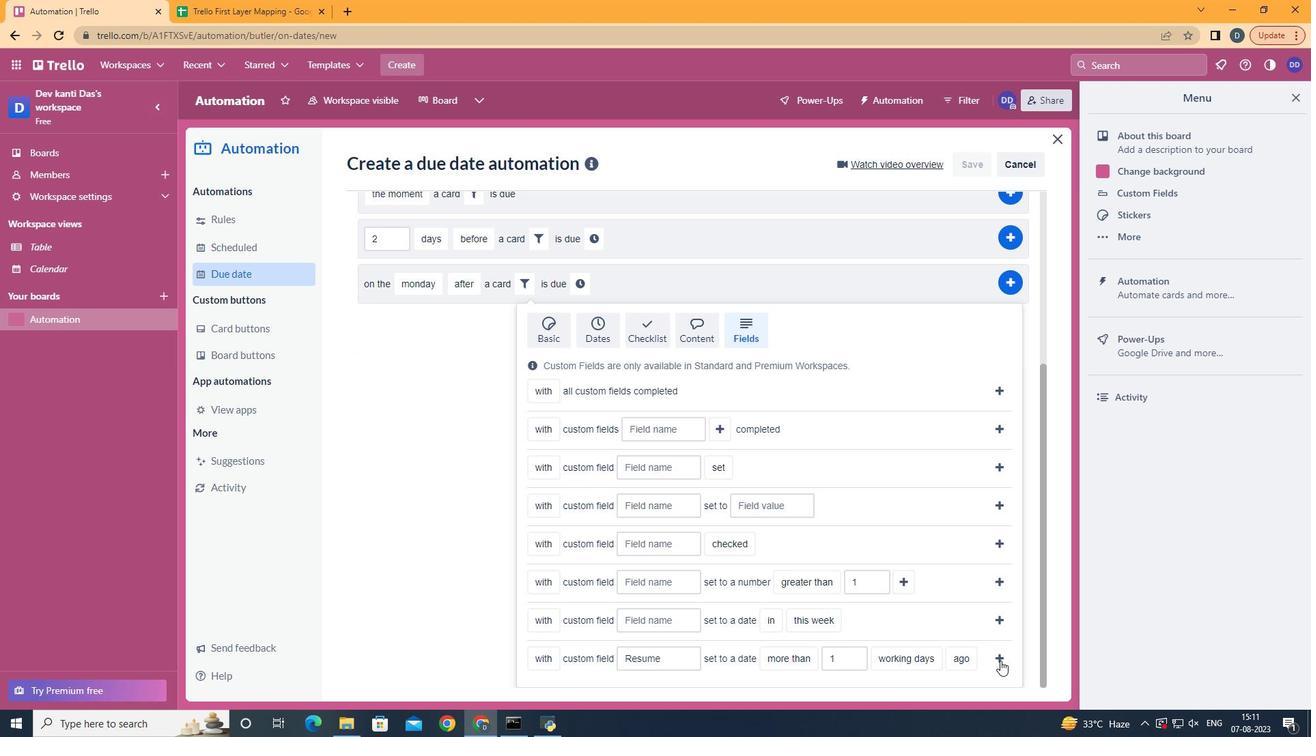 
Action: Mouse pressed left at (1007, 667)
Screenshot: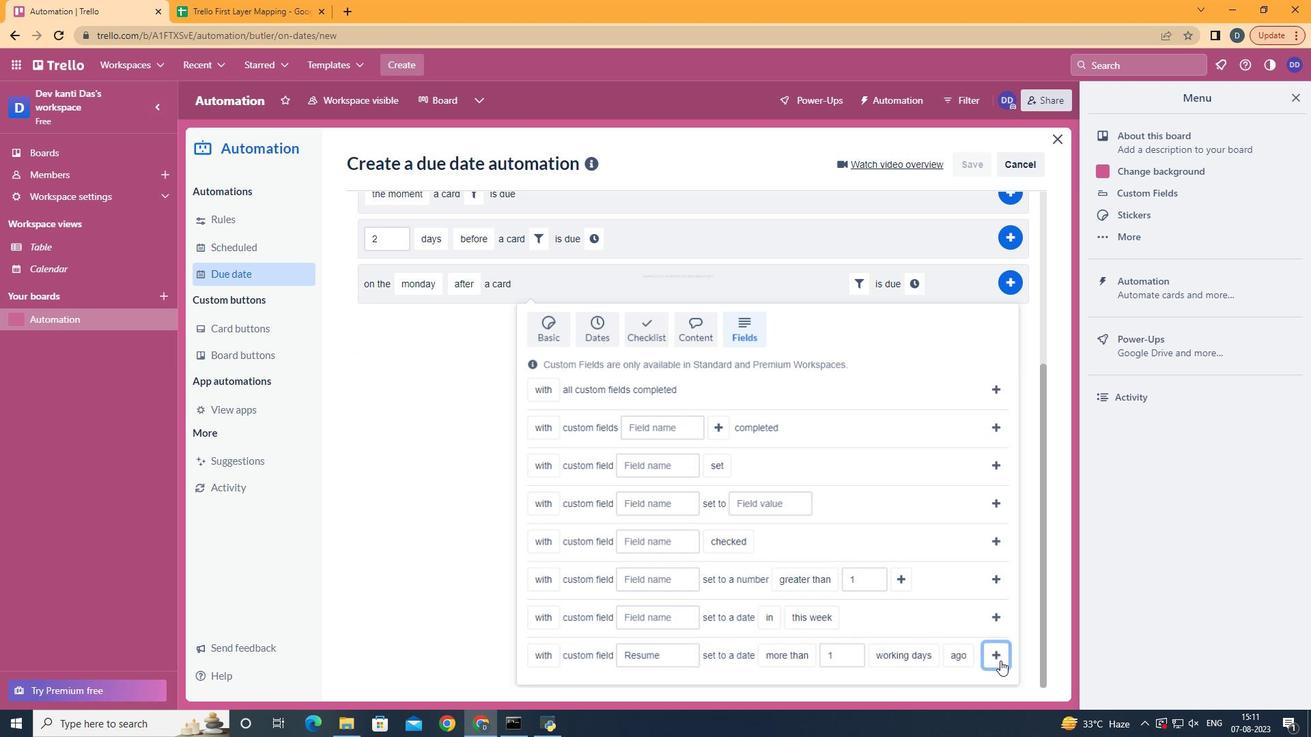 
Action: Mouse moved to (919, 554)
Screenshot: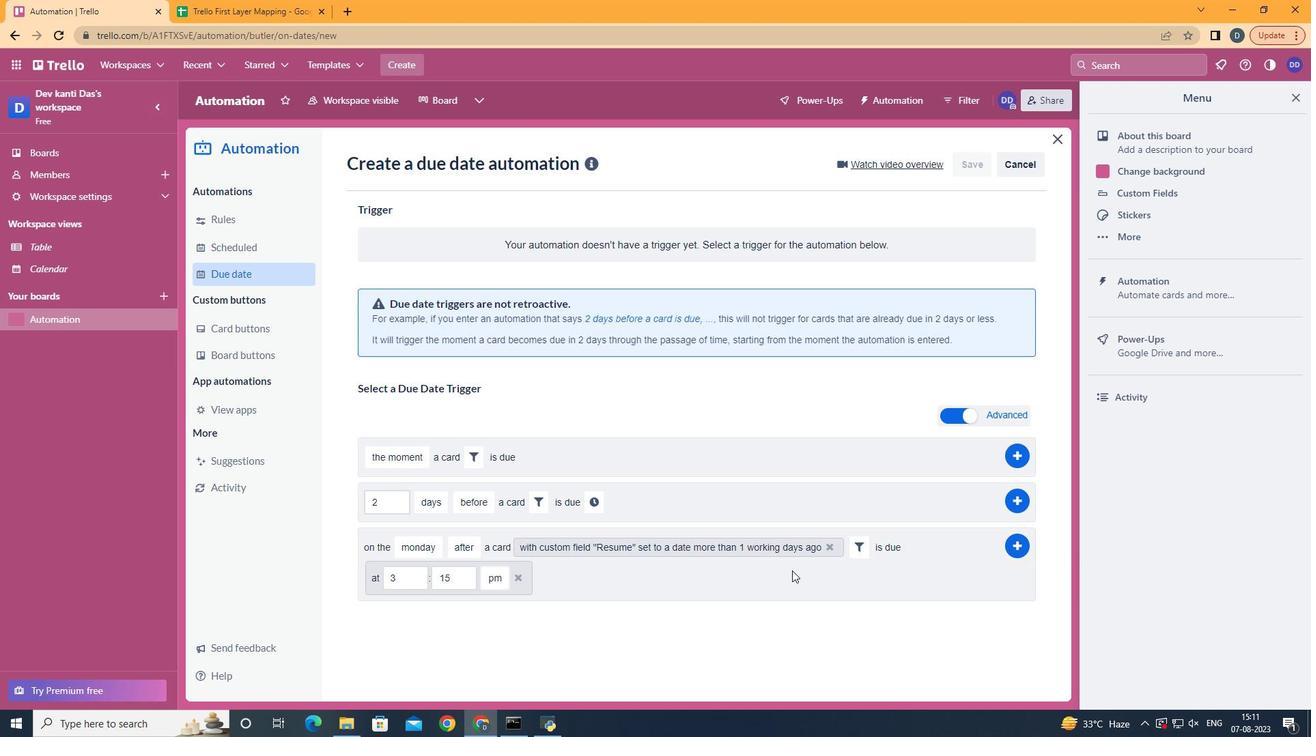 
Action: Mouse pressed left at (919, 554)
Screenshot: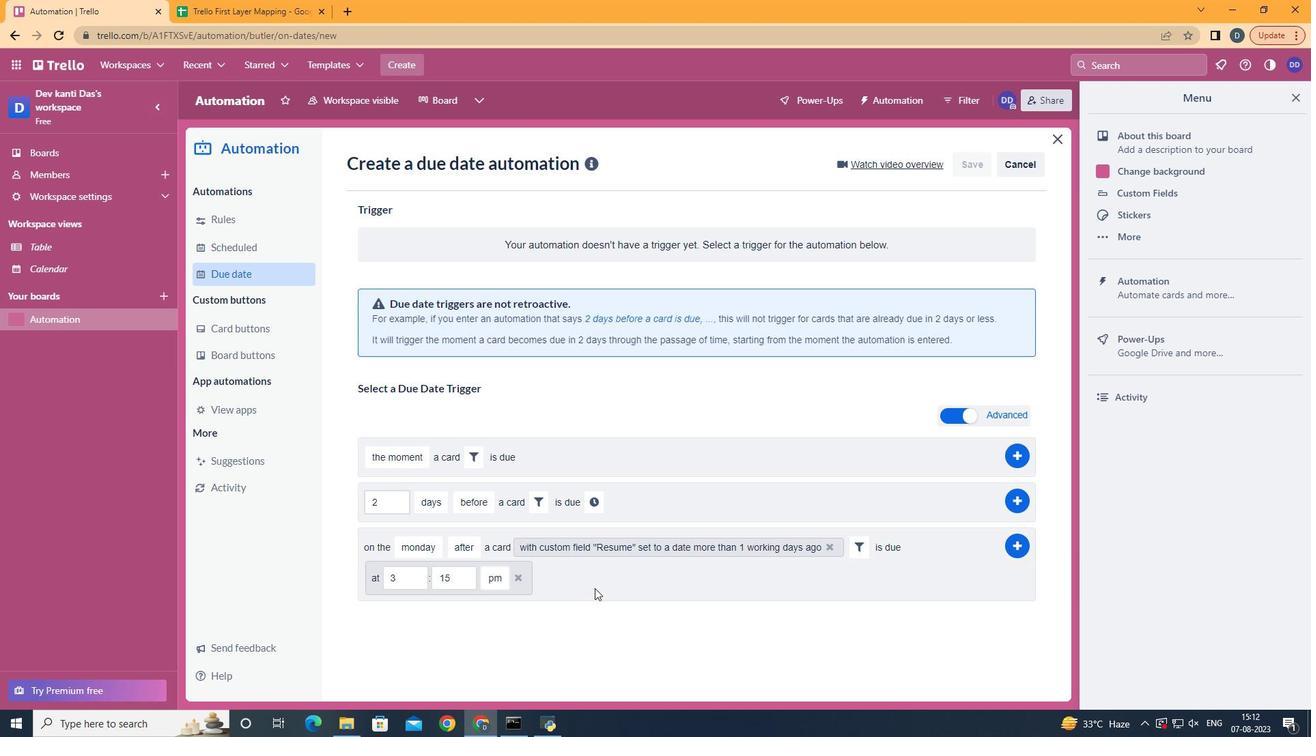 
Action: Mouse moved to (435, 587)
Screenshot: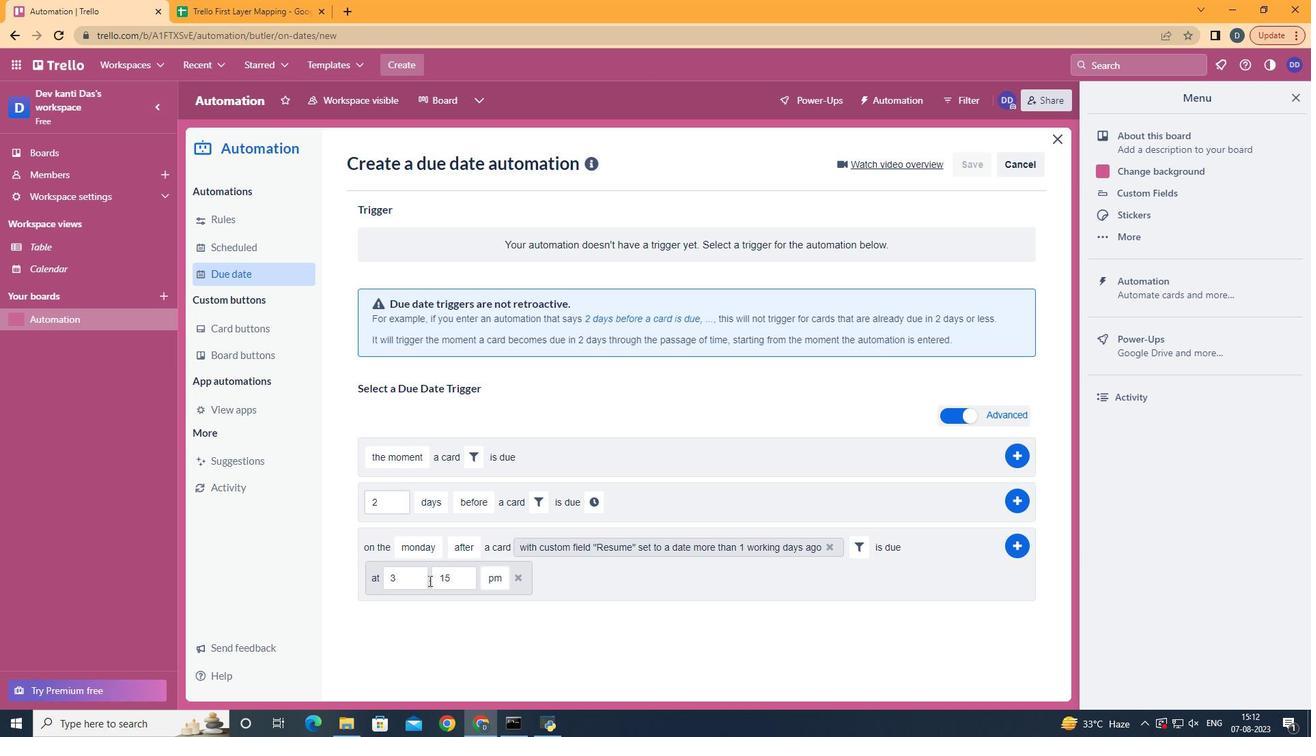 
Action: Mouse pressed left at (435, 587)
Screenshot: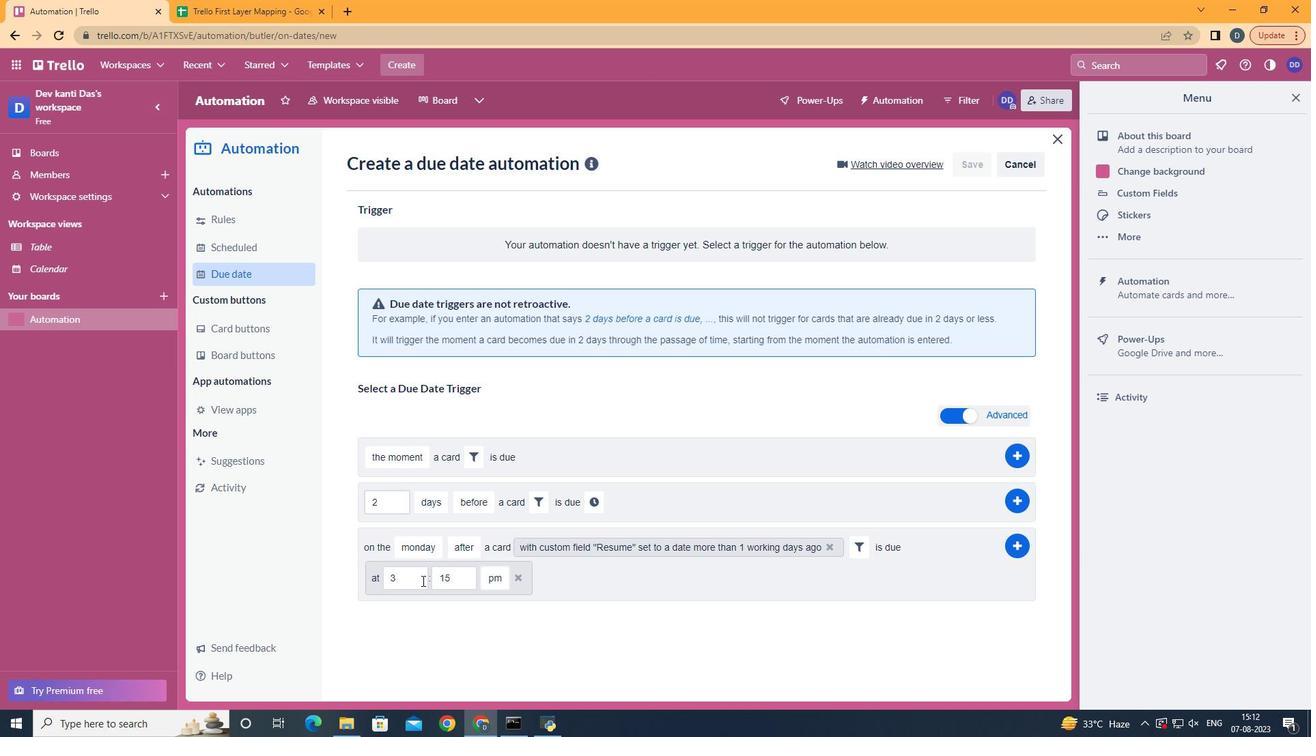 
Action: Mouse moved to (418, 586)
Screenshot: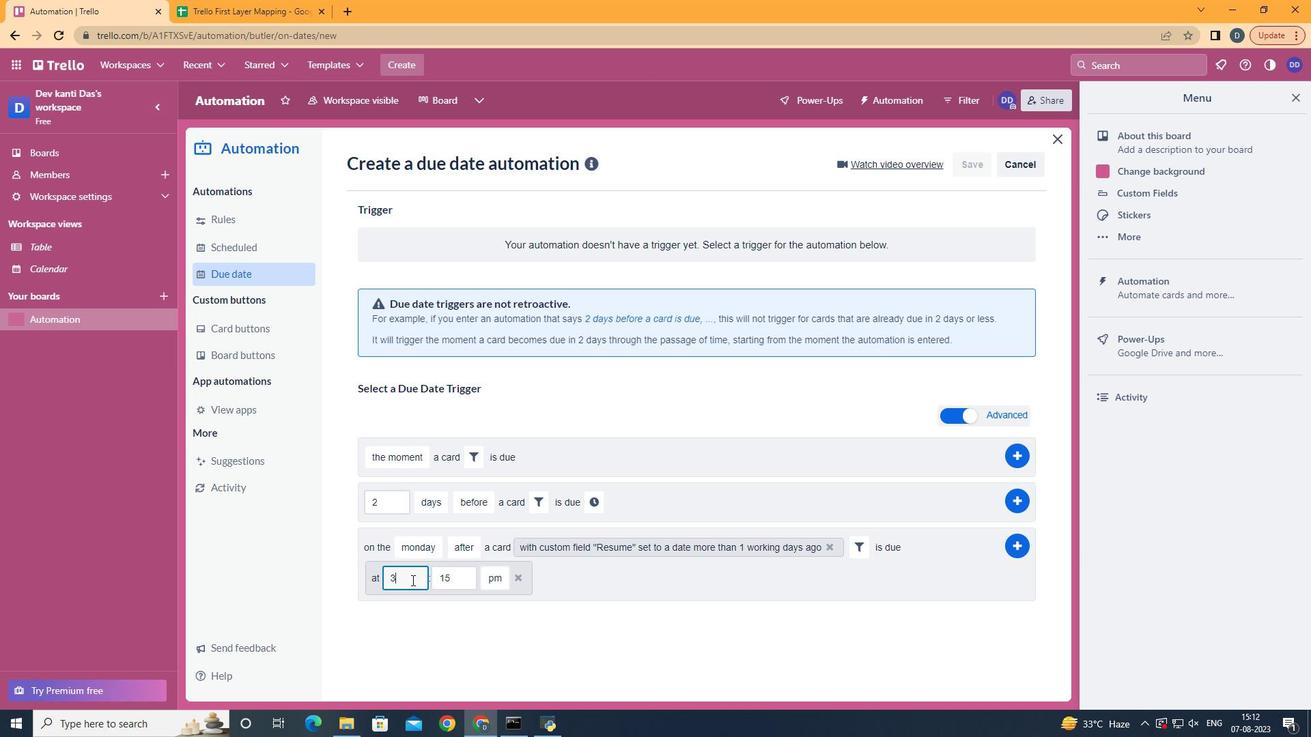 
Action: Mouse pressed left at (418, 586)
Screenshot: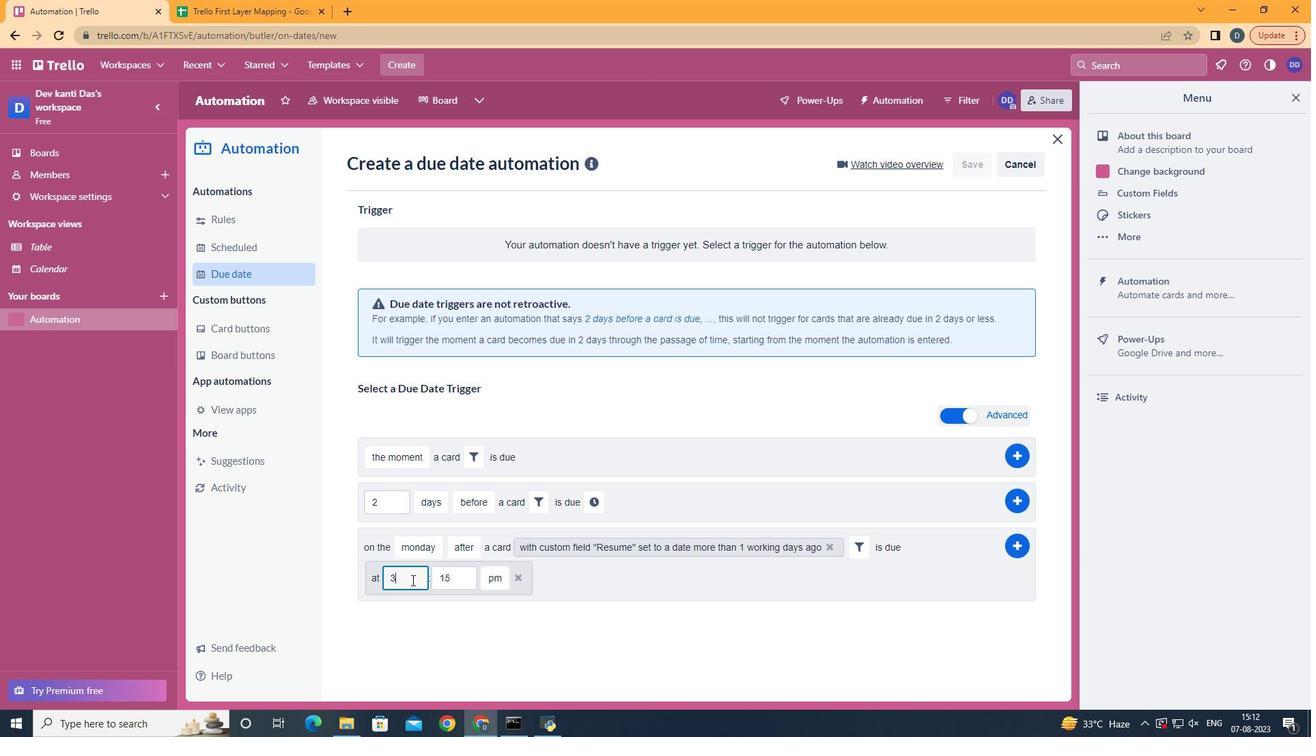 
Action: Key pressed <Key.backspace>11
Screenshot: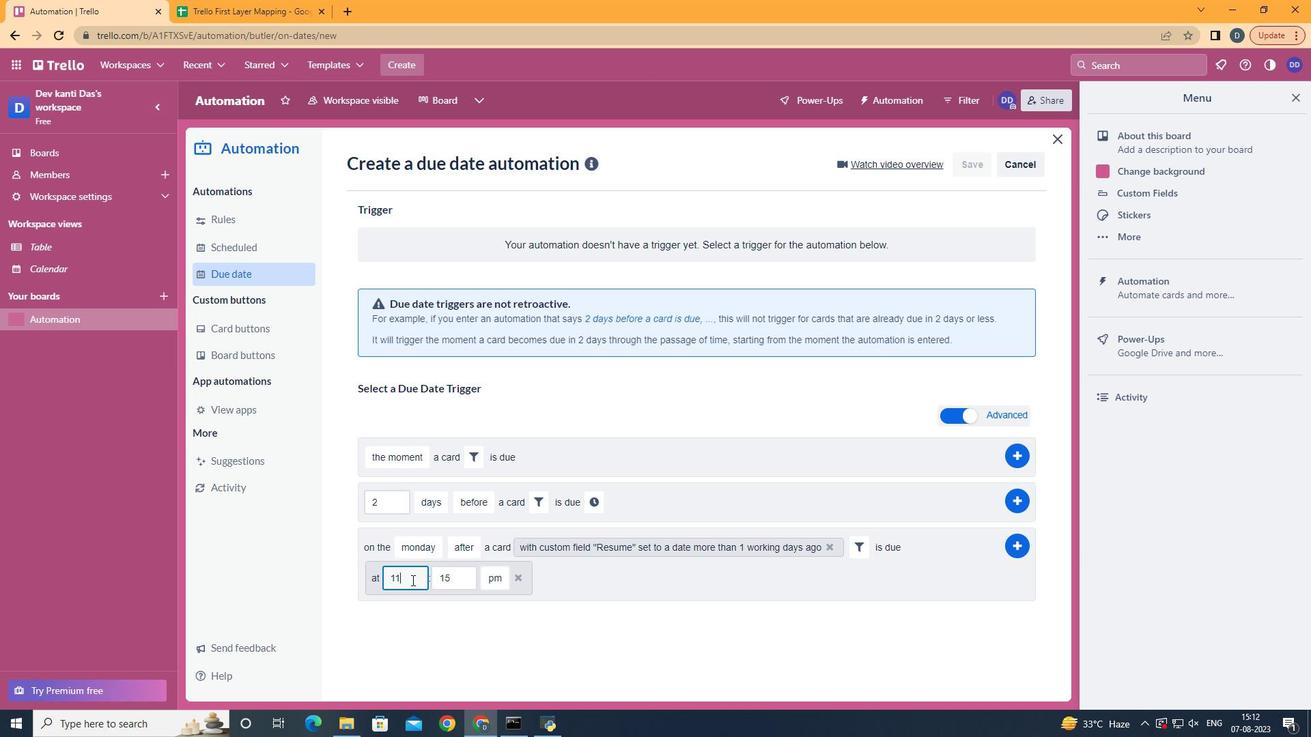 
Action: Mouse moved to (470, 578)
Screenshot: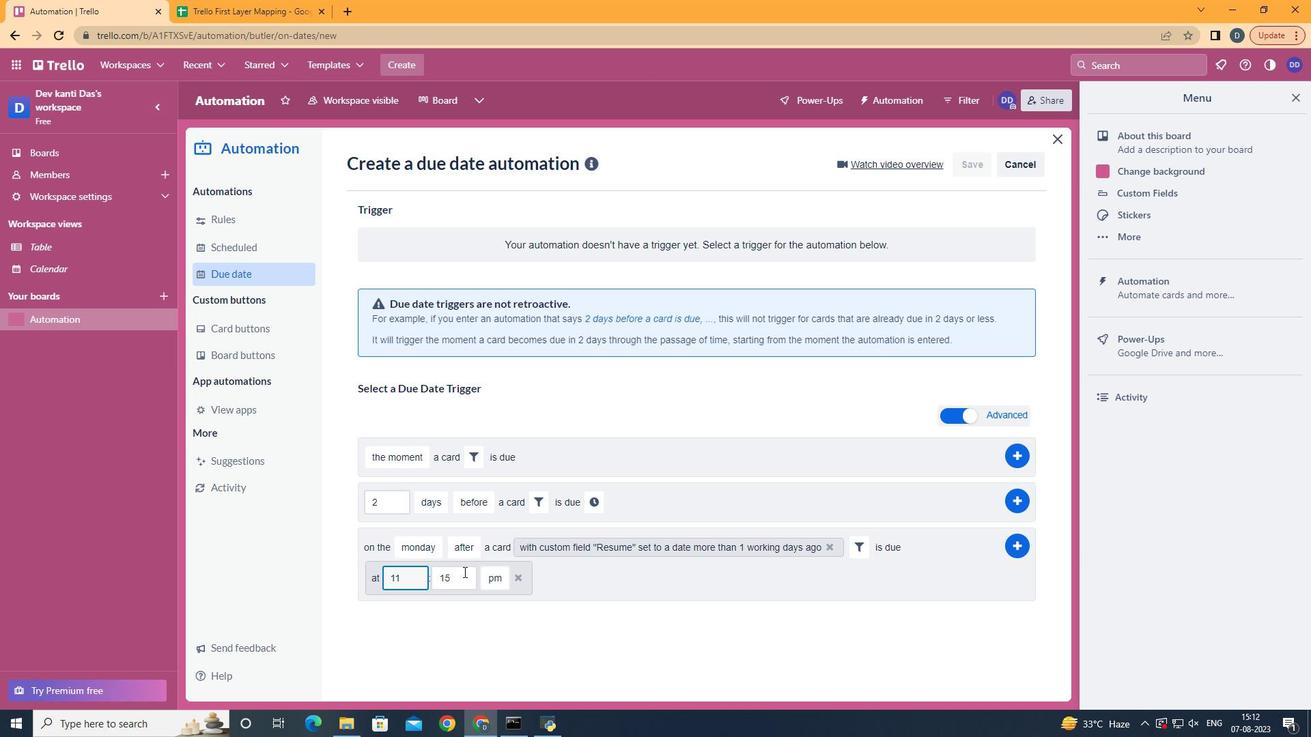 
Action: Mouse pressed left at (470, 578)
Screenshot: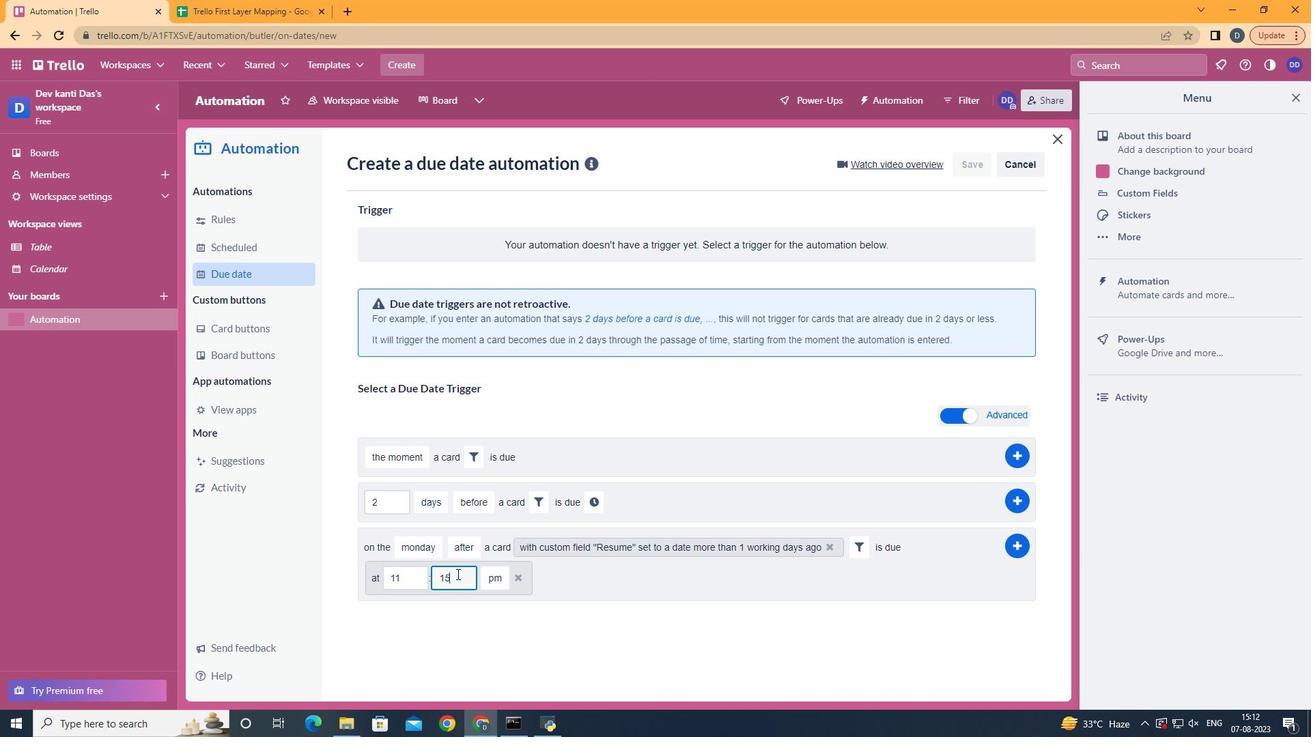 
Action: Mouse moved to (463, 580)
Screenshot: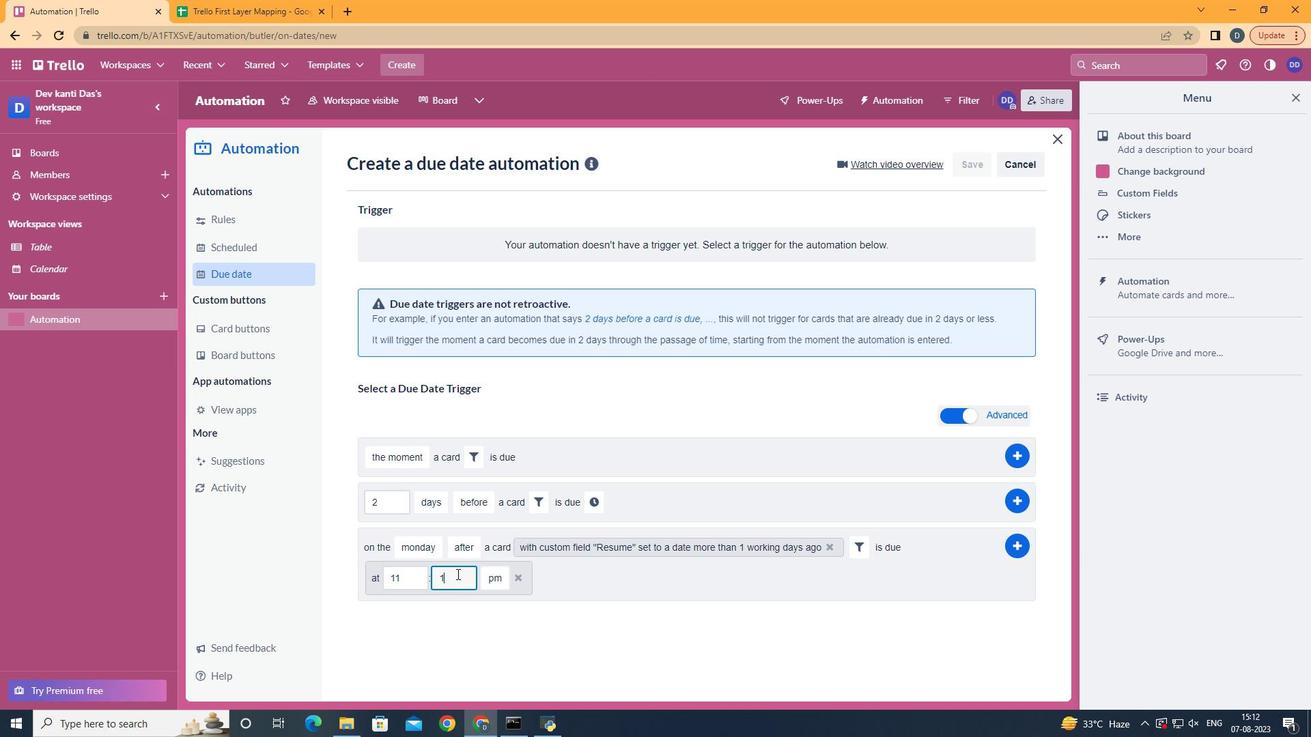 
Action: Key pressed <Key.backspace><Key.backspace>00
Screenshot: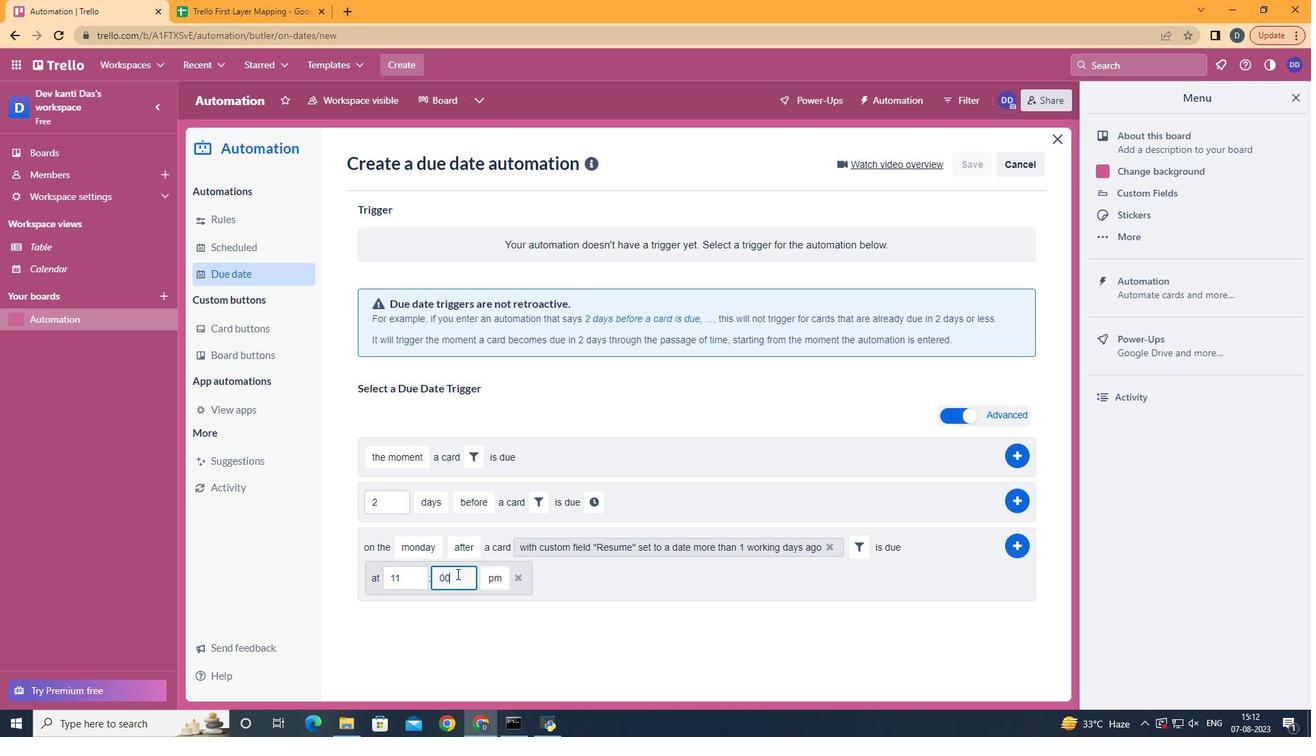 
Action: Mouse moved to (502, 614)
Screenshot: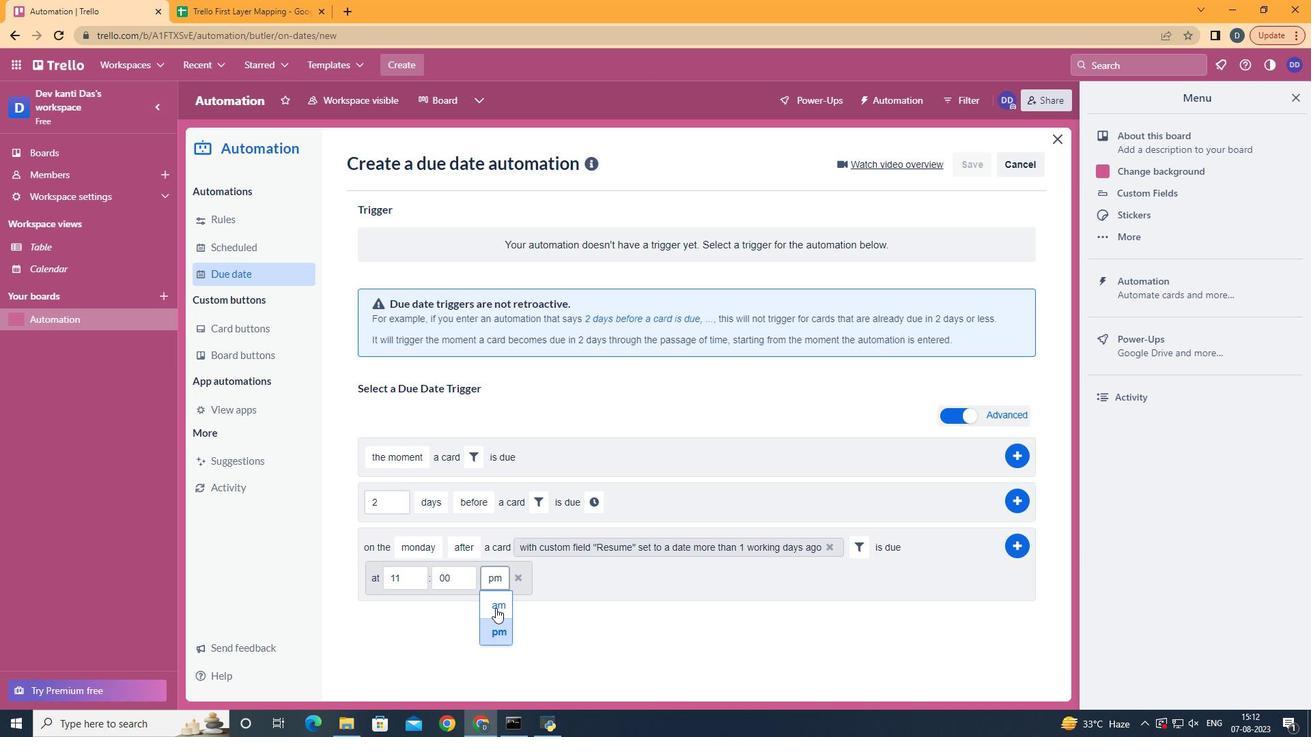 
Action: Mouse pressed left at (502, 614)
Screenshot: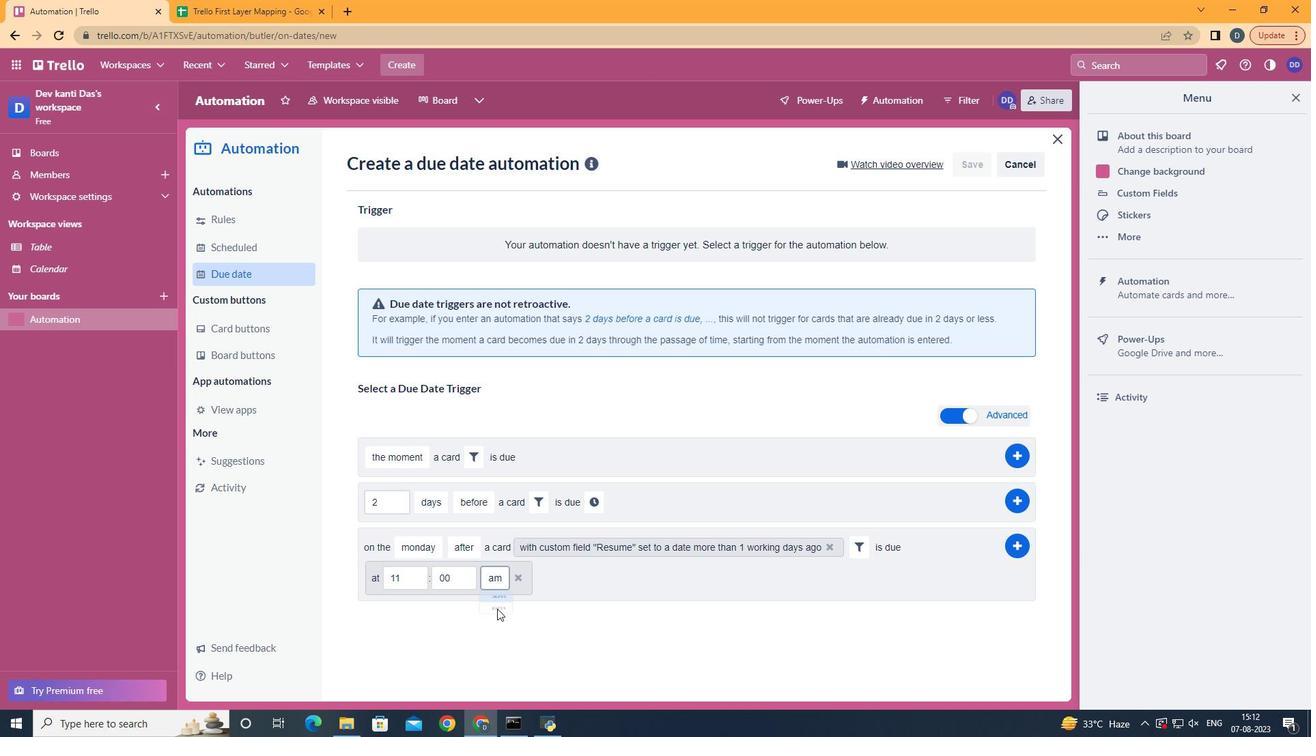 
Action: Mouse moved to (1014, 549)
Screenshot: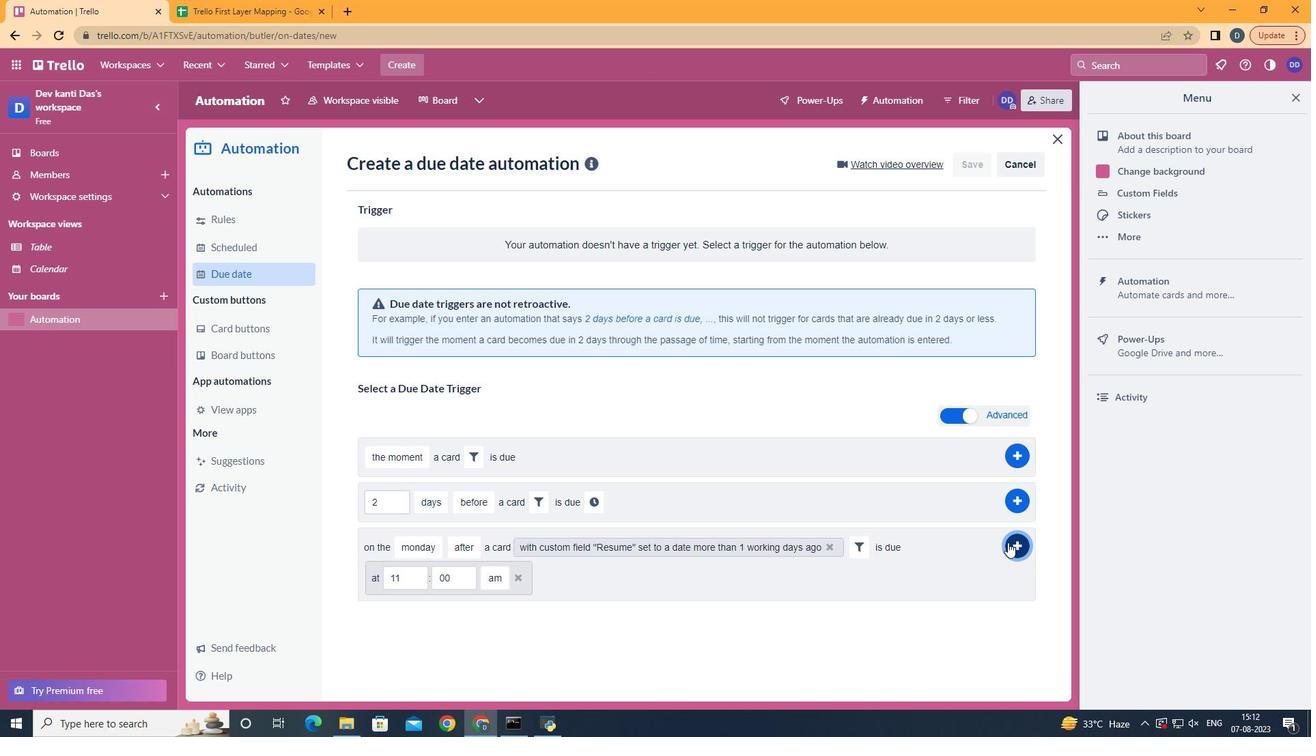 
Action: Mouse pressed left at (1014, 549)
Screenshot: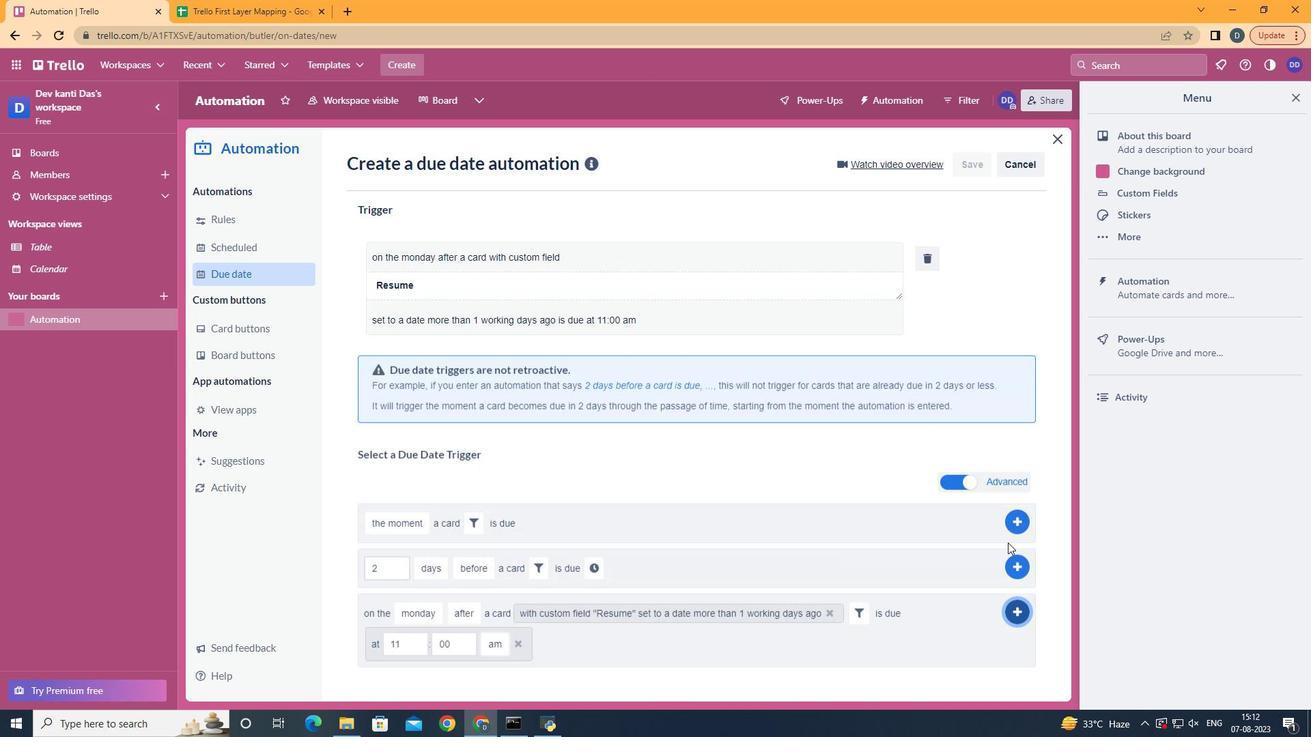 
Action: Mouse moved to (668, 291)
Screenshot: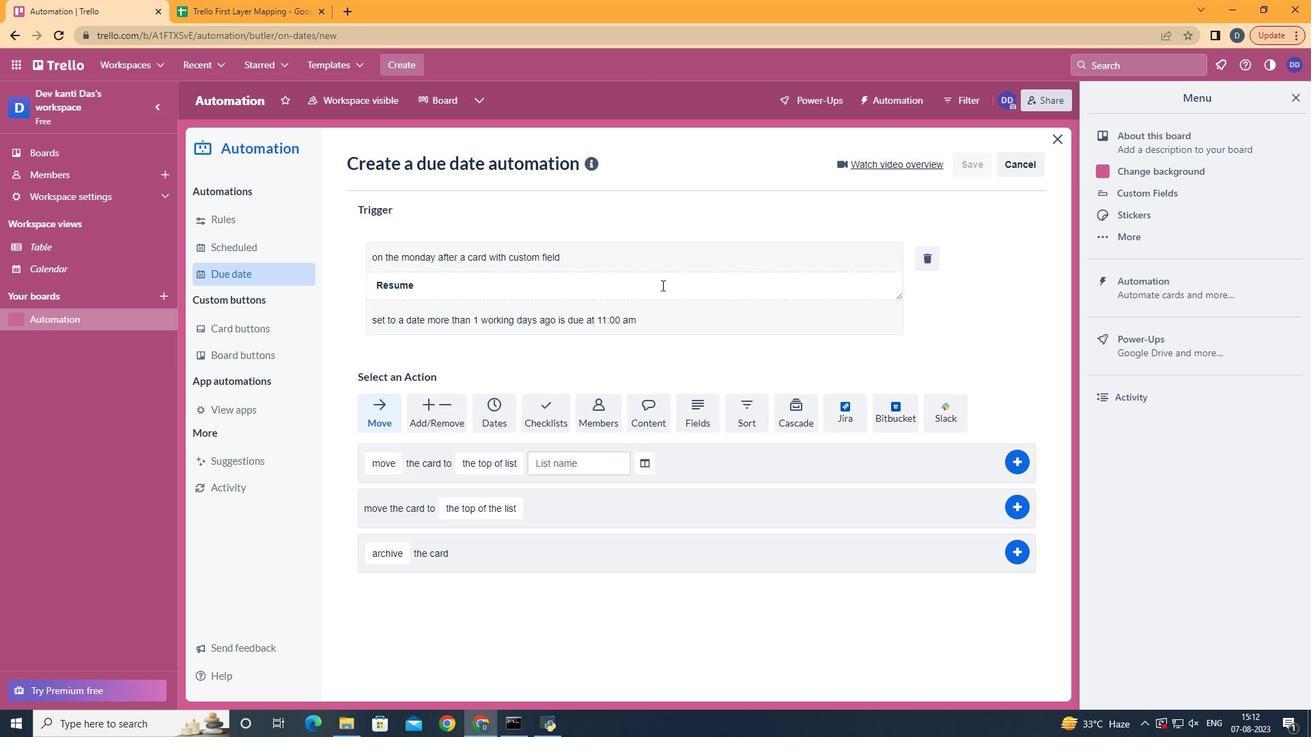 
